 Task: Create a 'work order' object.
Action: Mouse moved to (676, 50)
Screenshot: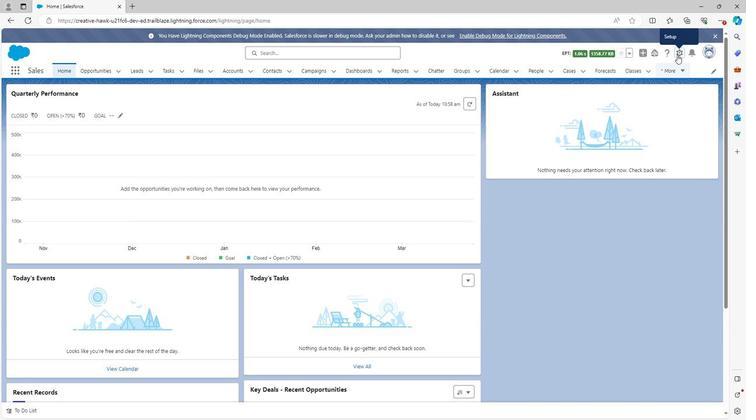 
Action: Mouse pressed left at (676, 50)
Screenshot: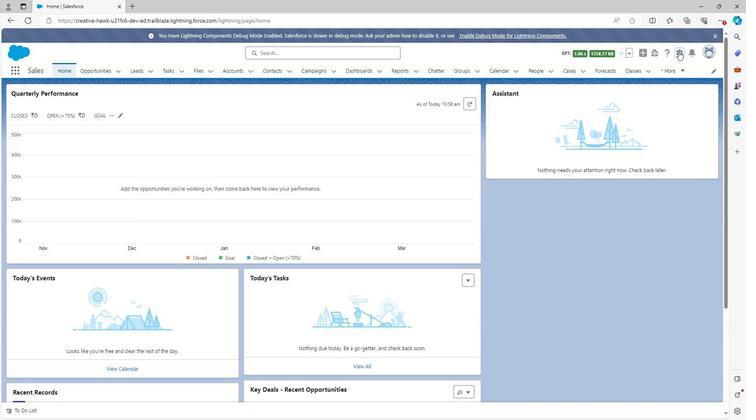 
Action: Mouse moved to (652, 69)
Screenshot: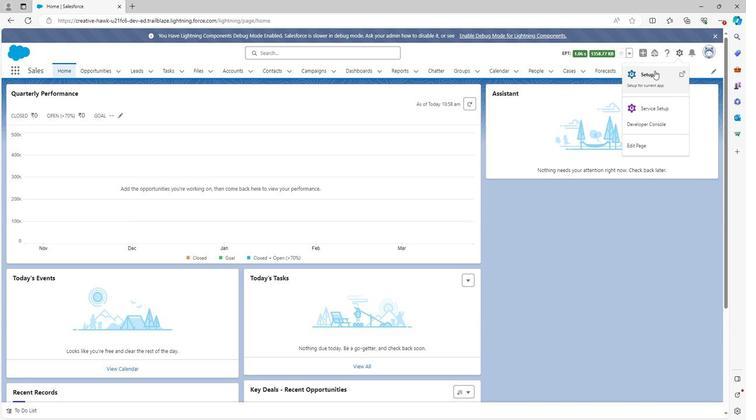 
Action: Mouse pressed left at (652, 69)
Screenshot: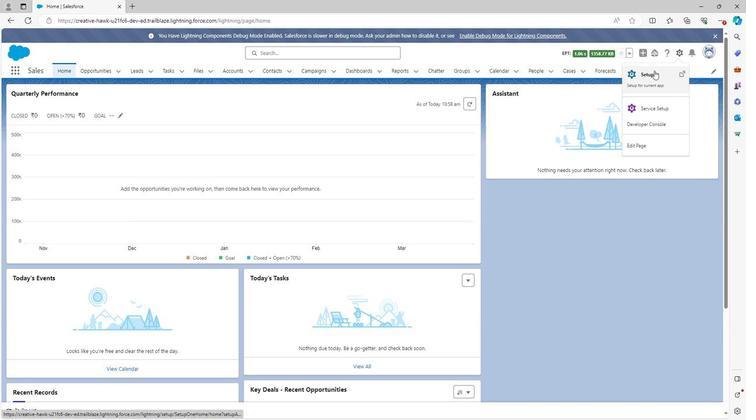 
Action: Mouse moved to (92, 67)
Screenshot: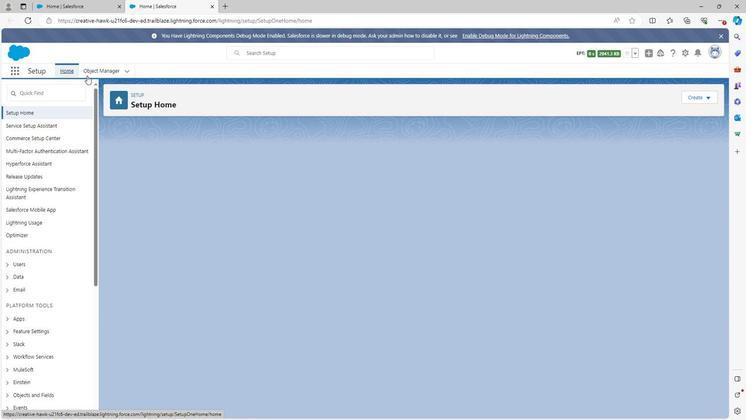 
Action: Mouse pressed left at (92, 67)
Screenshot: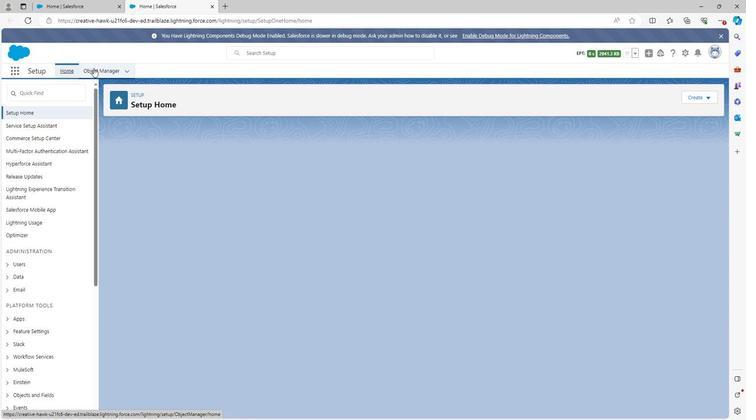 
Action: Mouse moved to (692, 95)
Screenshot: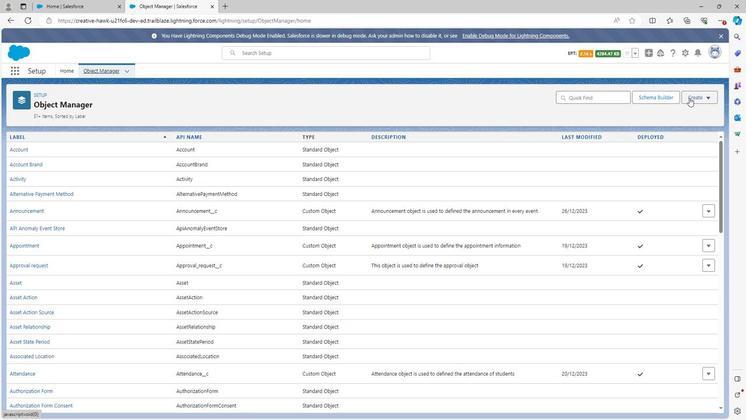 
Action: Mouse pressed left at (692, 95)
Screenshot: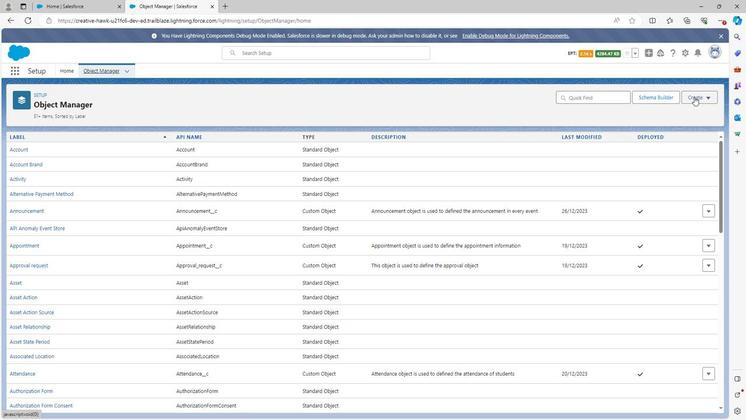 
Action: Mouse moved to (654, 119)
Screenshot: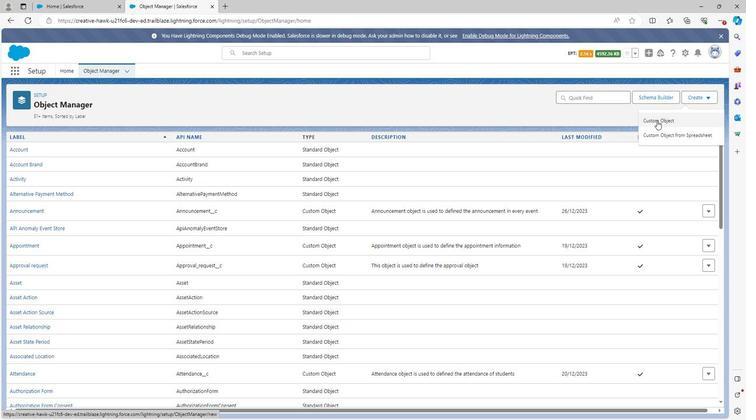 
Action: Mouse pressed left at (654, 119)
Screenshot: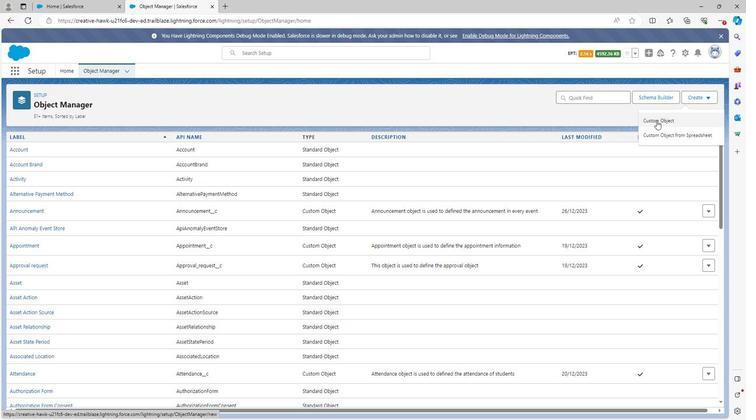 
Action: Mouse moved to (164, 199)
Screenshot: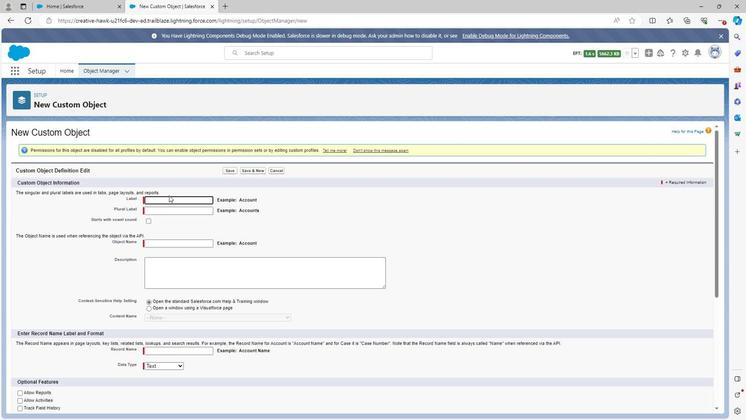 
Action: Mouse pressed left at (164, 199)
Screenshot: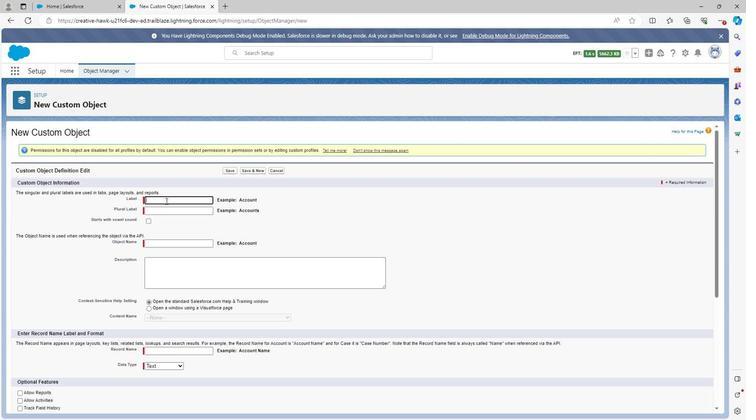 
Action: Key pressed <Key.shift>Work<Key.space>order
Screenshot: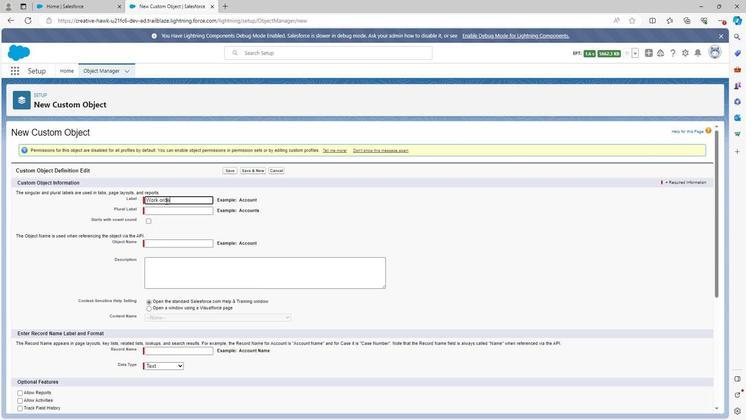 
Action: Mouse moved to (161, 229)
Screenshot: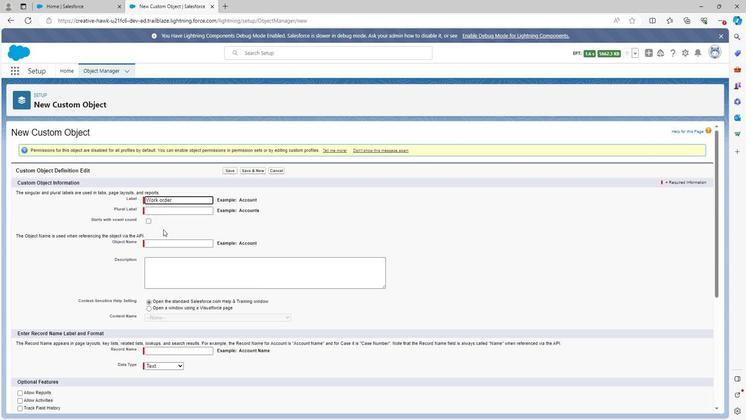 
Action: Mouse pressed left at (161, 229)
Screenshot: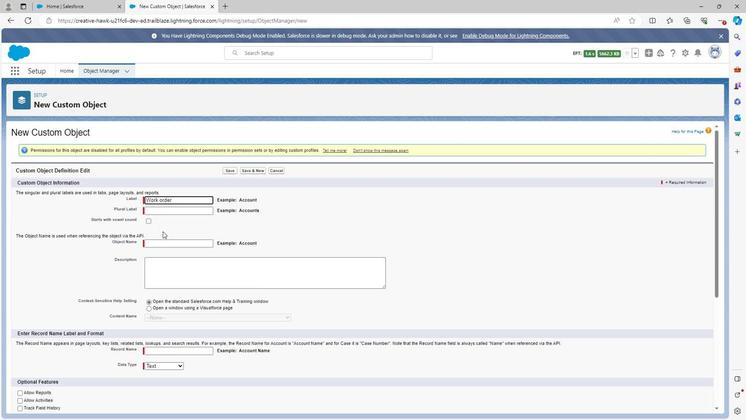 
Action: Mouse moved to (157, 210)
Screenshot: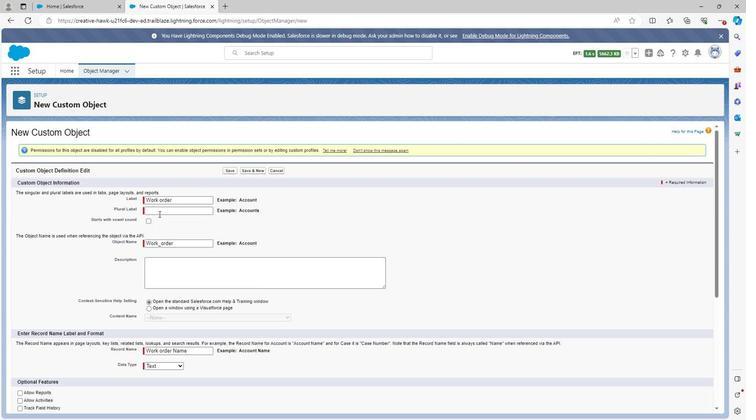 
Action: Mouse pressed left at (157, 210)
Screenshot: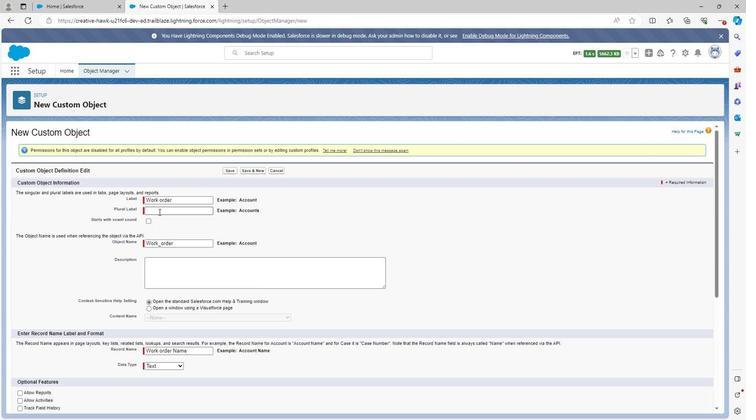 
Action: Key pressed <Key.shift>Work<Key.space>ordr<Key.backspace>ers
Screenshot: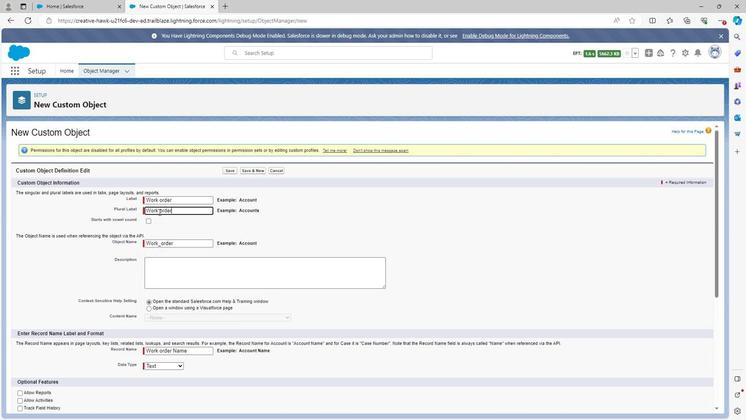 
Action: Mouse moved to (169, 259)
Screenshot: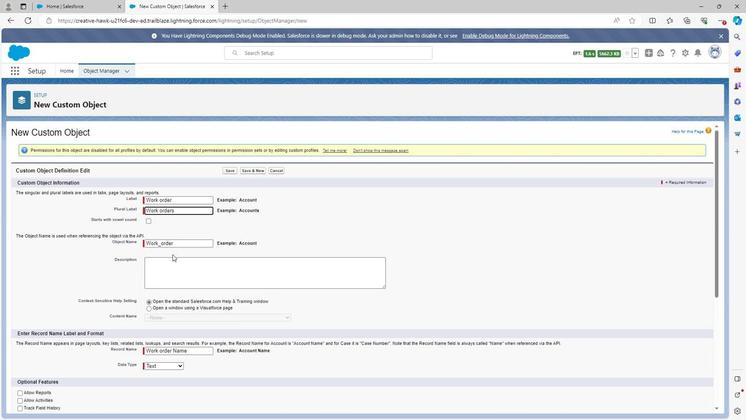 
Action: Mouse pressed left at (169, 259)
Screenshot: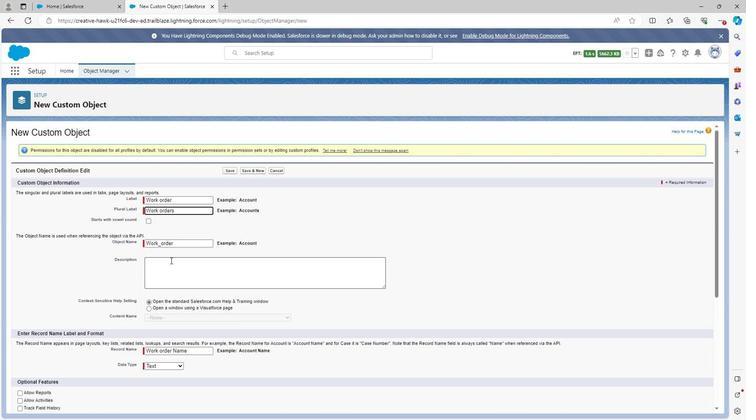 
Action: Key pressed <Key.shift>Work<Key.space>order<Key.space>object<Key.space>is<Key.space>used<Key.space>to<Key.space>defined<Key.space>the<Key.space>work<Key.space>orders<Key.space>in<Key.space>supply<Key.space>chain<Key.space>management
Screenshot: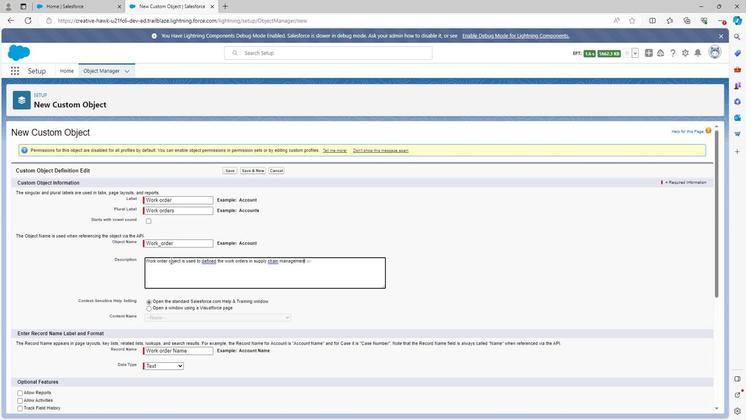 
Action: Mouse moved to (70, 313)
Screenshot: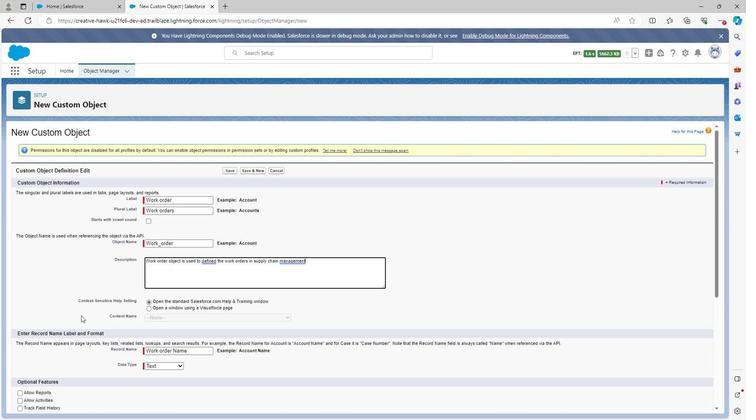 
Action: Mouse scrolled (70, 313) with delta (0, 0)
Screenshot: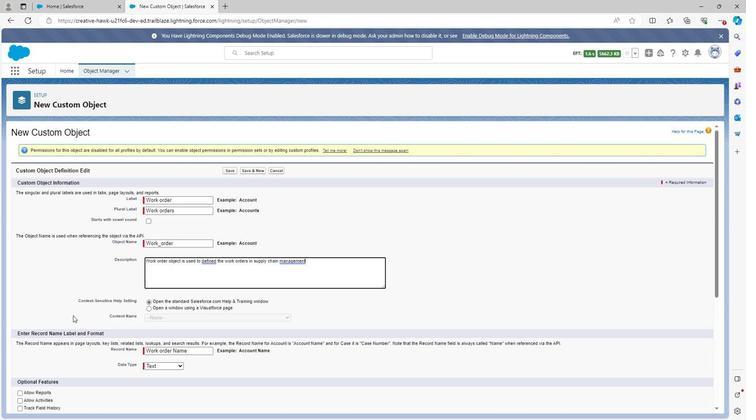 
Action: Mouse scrolled (70, 313) with delta (0, 0)
Screenshot: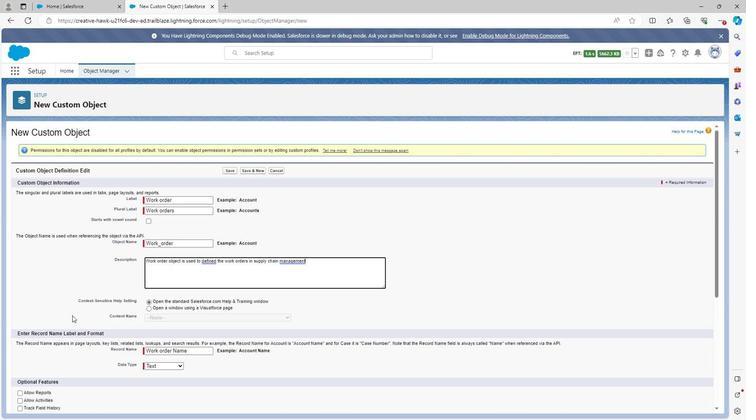 
Action: Mouse scrolled (70, 313) with delta (0, 0)
Screenshot: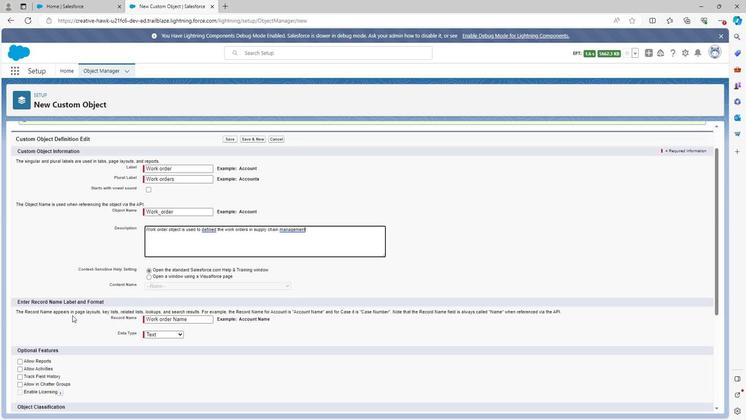 
Action: Mouse scrolled (70, 313) with delta (0, 0)
Screenshot: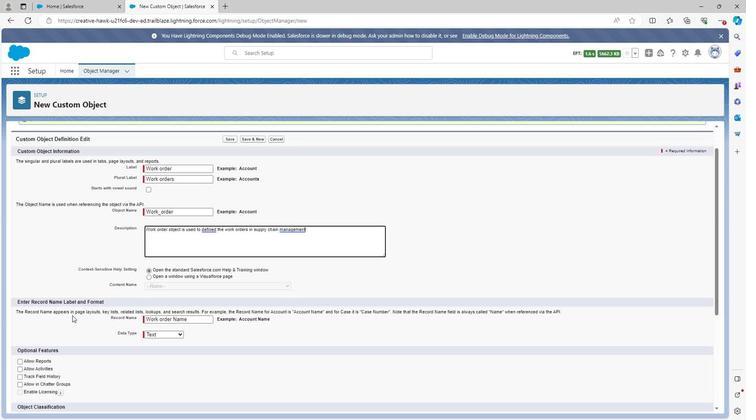 
Action: Mouse moved to (18, 216)
Screenshot: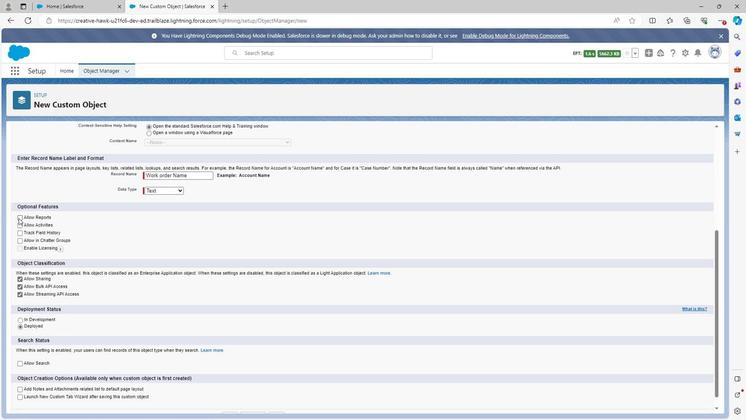 
Action: Mouse pressed left at (18, 216)
Screenshot: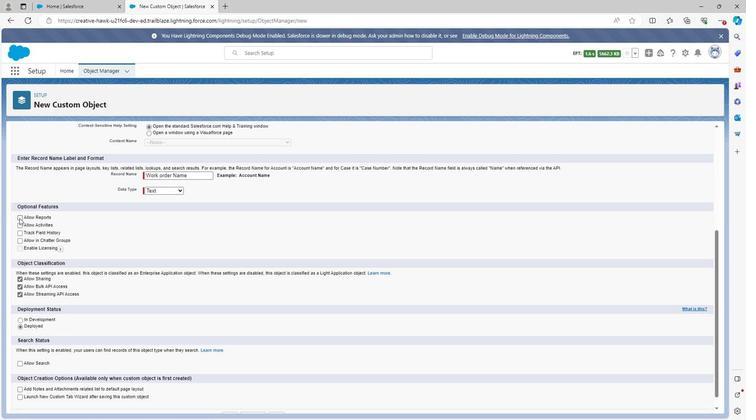 
Action: Mouse moved to (19, 224)
Screenshot: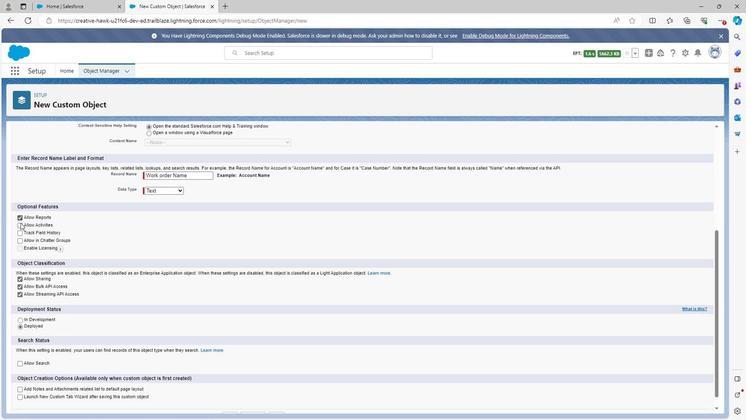 
Action: Mouse pressed left at (19, 224)
Screenshot: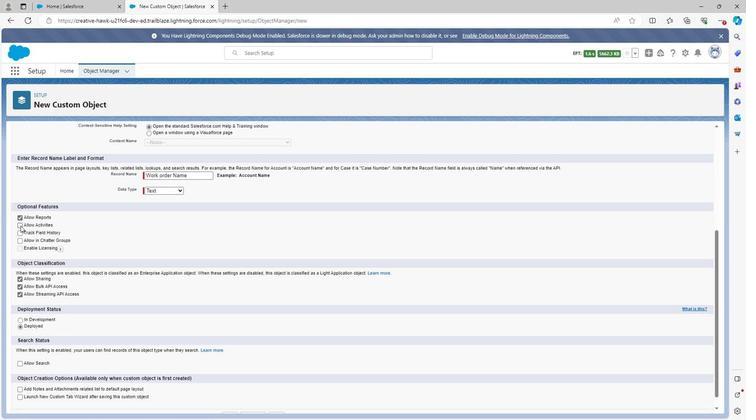 
Action: Mouse moved to (19, 233)
Screenshot: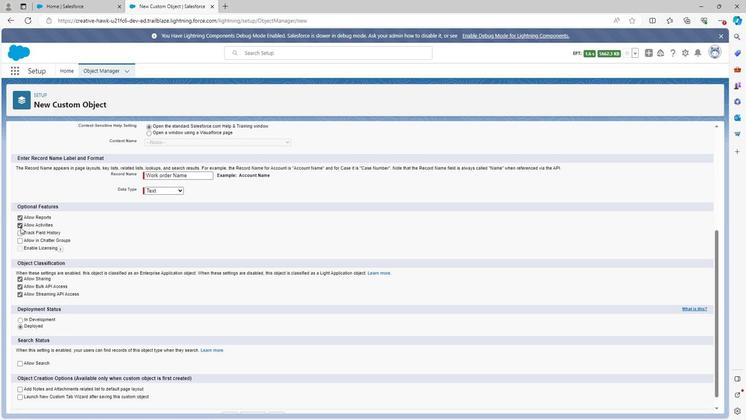 
Action: Mouse pressed left at (19, 233)
Screenshot: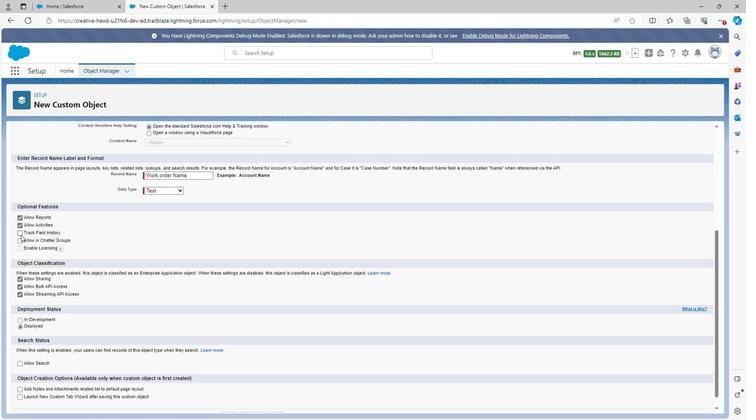 
Action: Mouse moved to (19, 238)
Screenshot: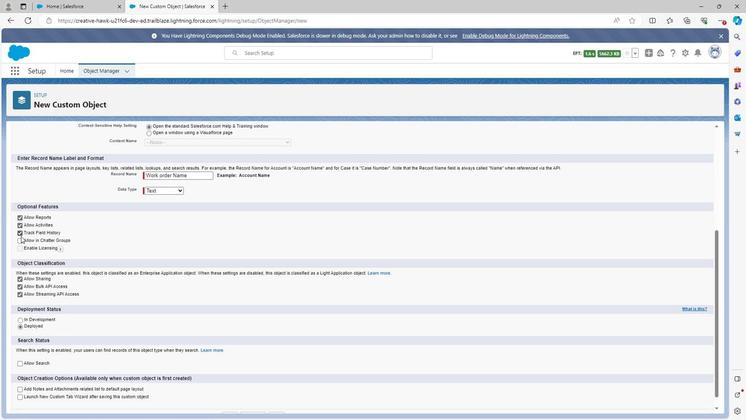 
Action: Mouse pressed left at (19, 238)
Screenshot: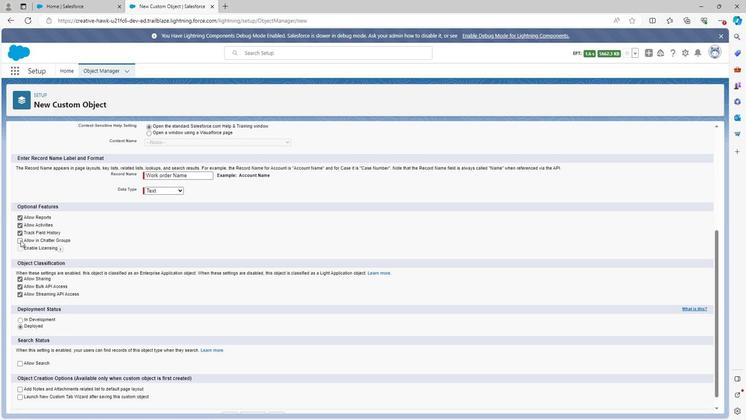 
Action: Mouse moved to (17, 361)
Screenshot: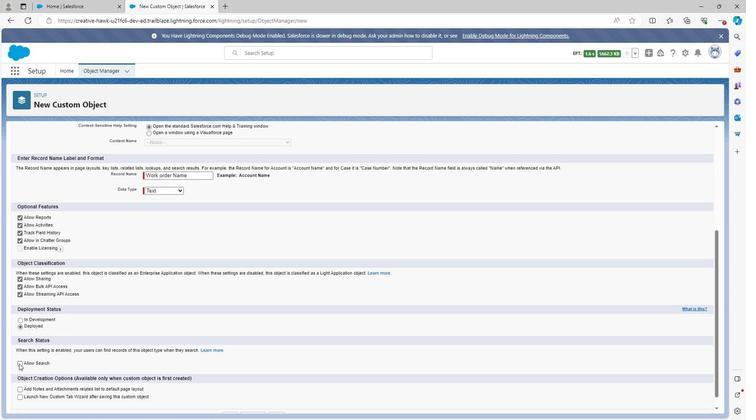 
Action: Mouse pressed left at (17, 361)
Screenshot: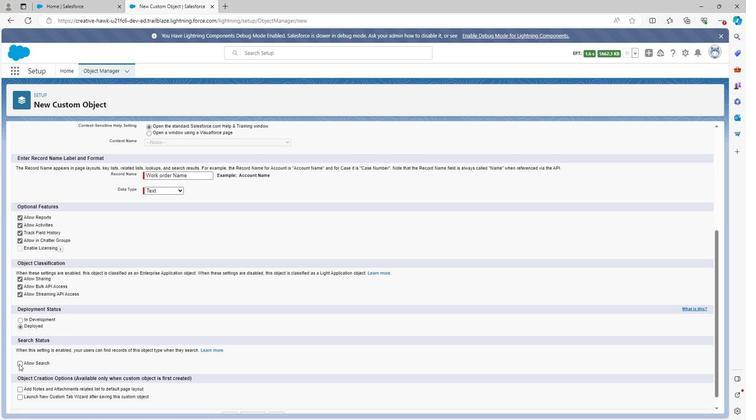
Action: Mouse moved to (346, 359)
Screenshot: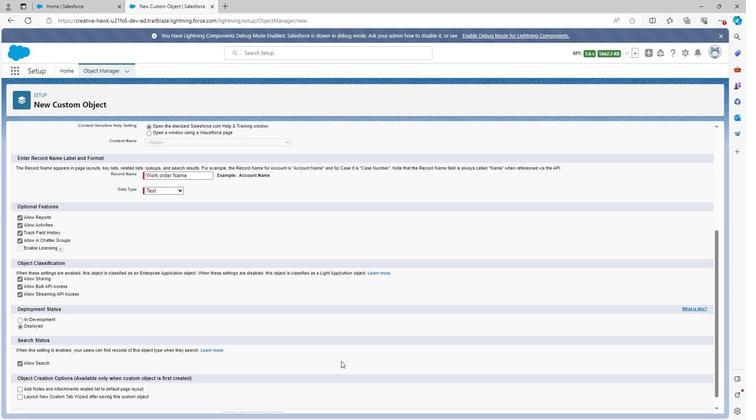 
Action: Mouse scrolled (346, 358) with delta (0, 0)
Screenshot: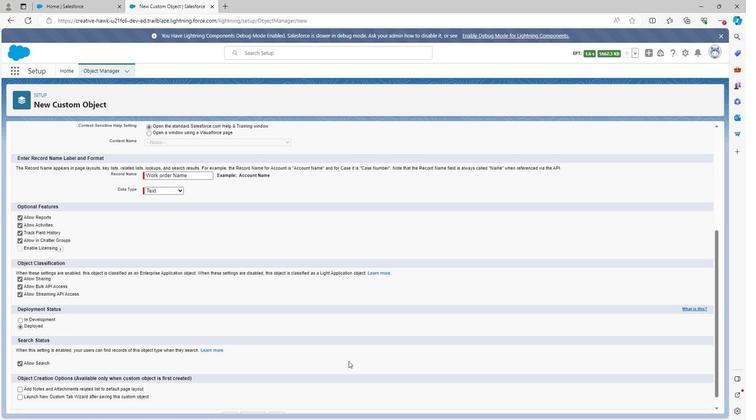 
Action: Mouse moved to (347, 359)
Screenshot: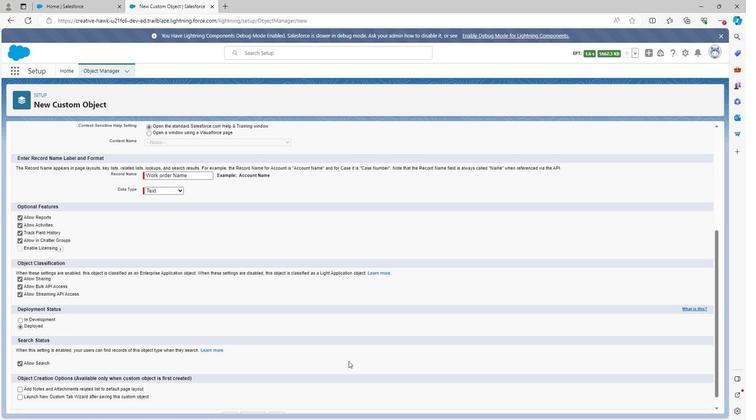 
Action: Mouse scrolled (347, 358) with delta (0, 0)
Screenshot: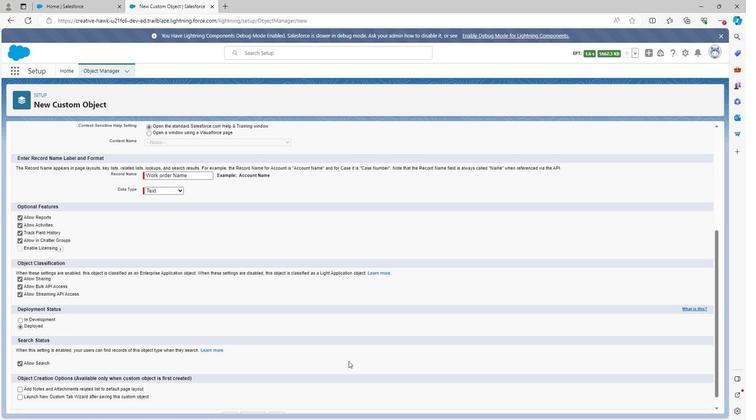 
Action: Mouse scrolled (347, 358) with delta (0, 0)
Screenshot: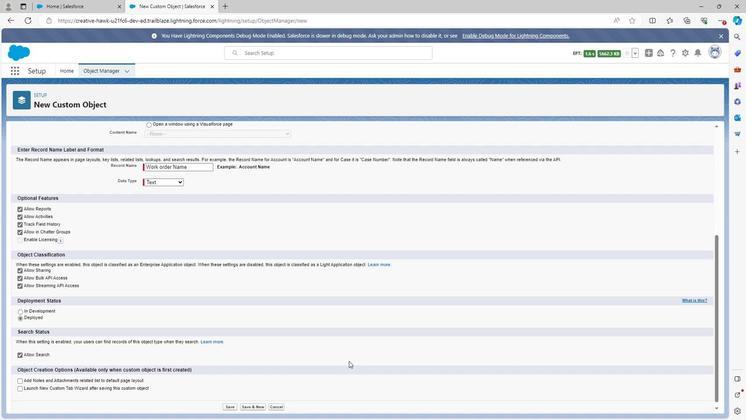 
Action: Mouse scrolled (347, 358) with delta (0, 0)
Screenshot: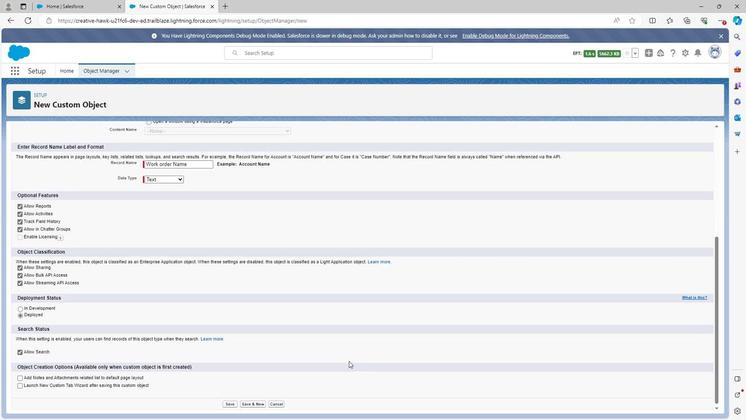 
Action: Mouse scrolled (347, 358) with delta (0, 0)
Screenshot: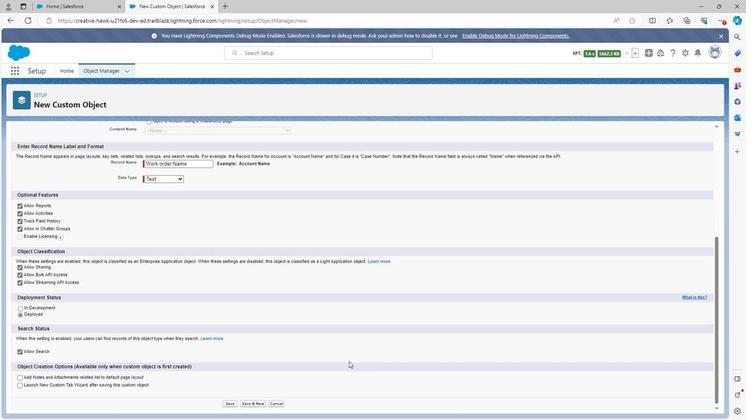 
Action: Mouse moved to (232, 400)
Screenshot: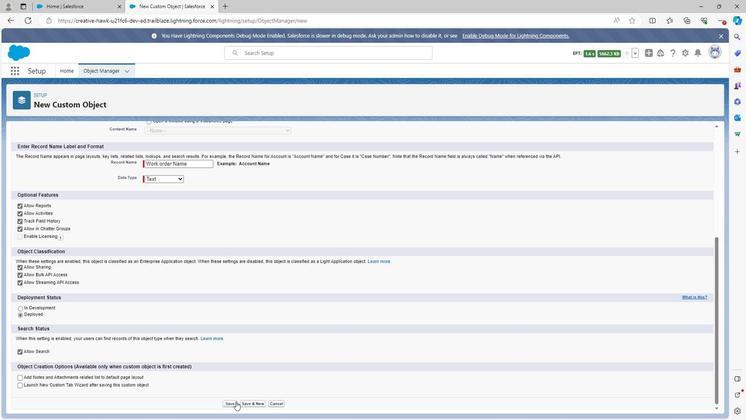 
Action: Mouse pressed left at (232, 400)
Screenshot: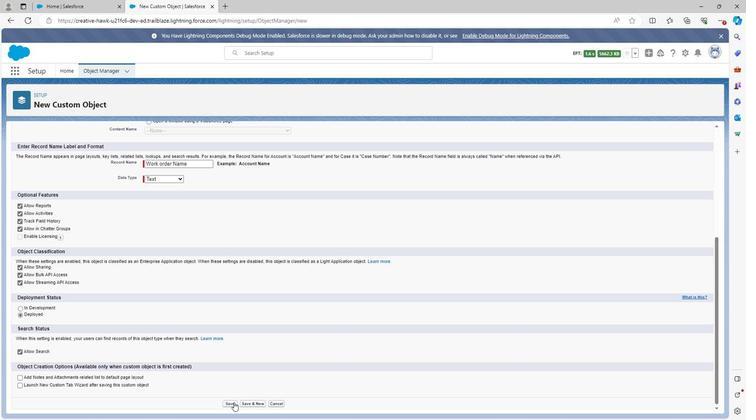 
Action: Mouse moved to (88, 68)
Screenshot: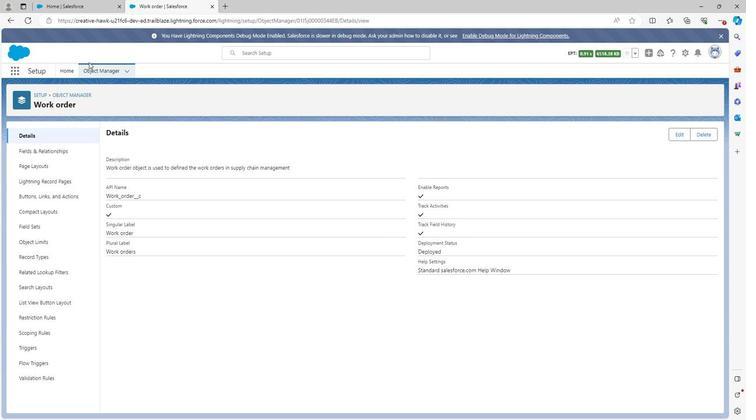 
Action: Mouse pressed left at (88, 68)
Screenshot: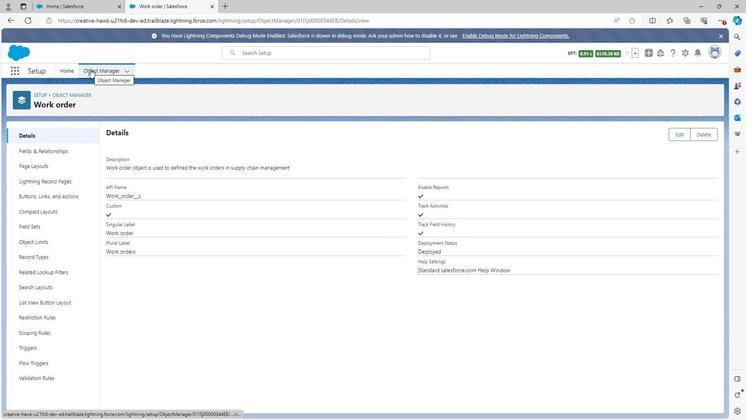 
Action: Mouse moved to (689, 96)
Screenshot: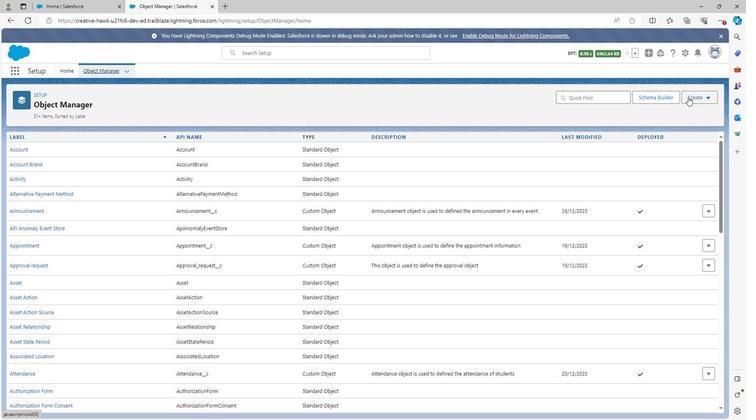 
Action: Mouse pressed left at (689, 96)
Screenshot: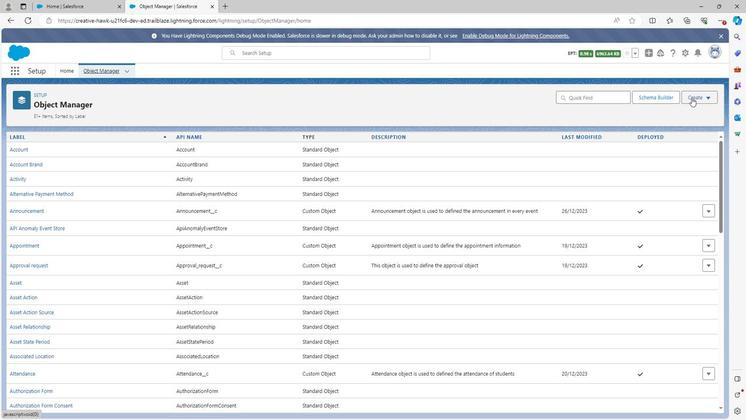 
Action: Mouse moved to (661, 121)
Screenshot: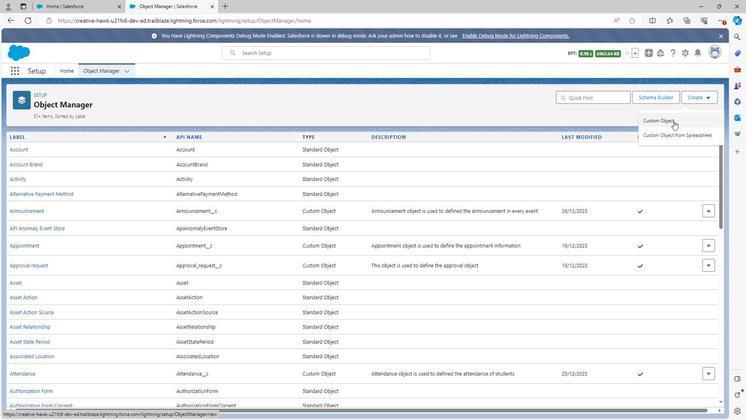 
Action: Mouse pressed left at (661, 121)
Screenshot: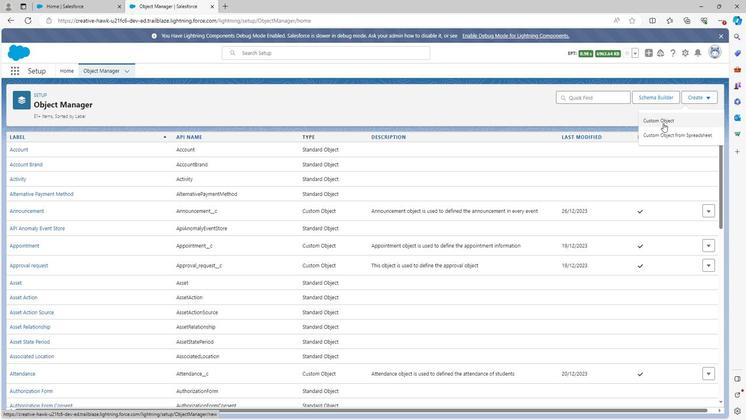 
Action: Mouse moved to (150, 196)
Screenshot: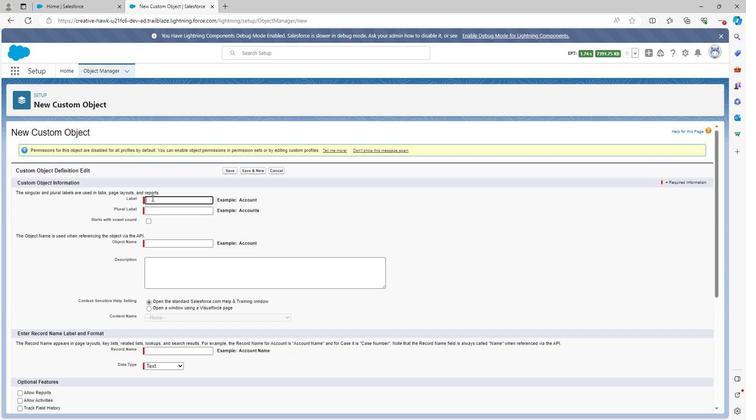 
Action: Mouse pressed left at (150, 196)
Screenshot: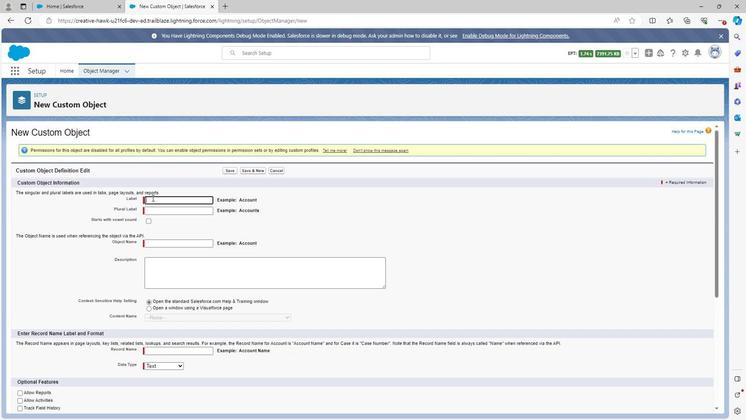 
Action: Key pressed <Key.shift><Key.shift><Key.shift><Key.shift><Key.shift><Key.shift><Key.shift><Key.shift><Key.shift><Key.shift><Key.shift><Key.shift><Key.shift><Key.shift><Key.shift><Key.shift><Key.shift><Key.shift><Key.shift><Key.shift><Key.shift><Key.shift><Key.shift><Key.shift><Key.shift><Key.shift><Key.shift><Key.shift><Key.shift><Key.shift><Key.shift><Key.shift><Key.shift><Key.shift><Key.shift><Key.shift><Key.shift><Key.shift><Key.shift><Key.shift><Key.shift><Key.shift><Key.shift><Key.shift><Key.shift><Key.shift><Key.shift><Key.shift><Key.shift><Key.shift><Key.shift><Key.shift><Key.shift><Key.shift><Key.shift><Key.shift><Key.shift><Key.shift><Key.shift><Key.shift><Key.shift><Key.shift><Key.shift><Key.shift><Key.shift><Key.shift><Key.shift><Key.shift><Key.shift><Key.shift><Key.shift><Key.shift><Key.shift><Key.shift><Key.shift><Key.shift><Key.shift><Key.shift><Key.shift><Key.shift><Key.shift><Key.shift><Key.shift><Key.shift><Key.shift><Key.shift><Key.shift><Key.shift><Key.shift><Key.shift><Key.shift><Key.shift><Key.shift><Key.shift><Key.shift><Key.shift><Key.shift><Key.shift>
Screenshot: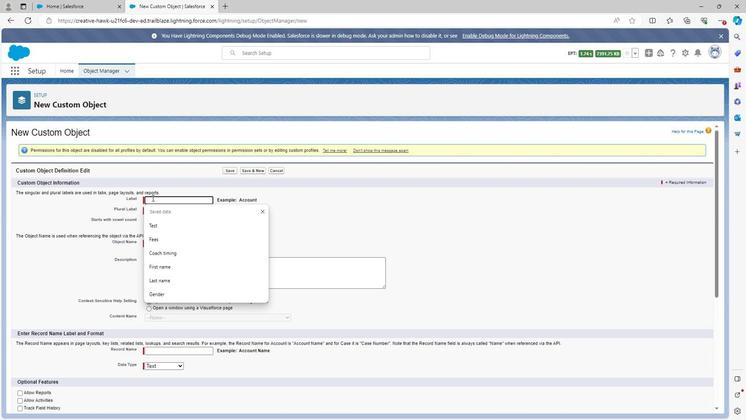 
Action: Mouse moved to (98, 70)
Screenshot: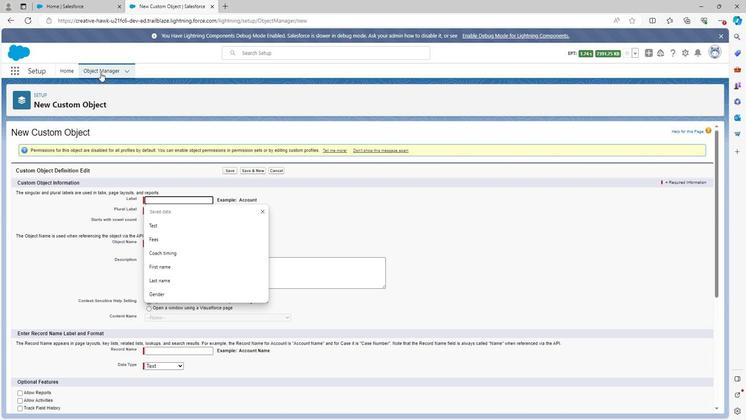 
Action: Mouse pressed left at (98, 70)
Screenshot: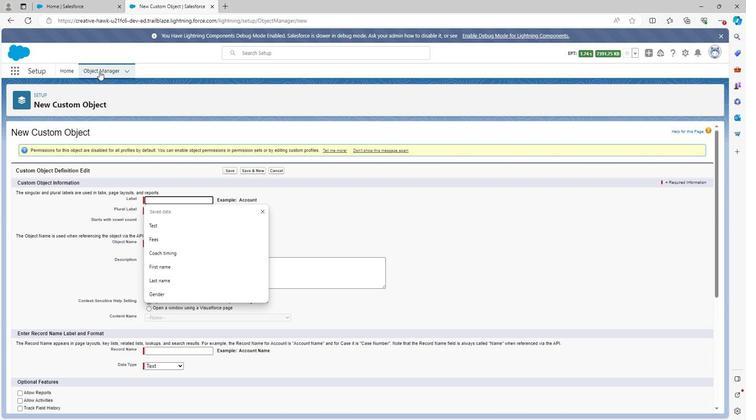 
Action: Mouse moved to (36, 280)
Screenshot: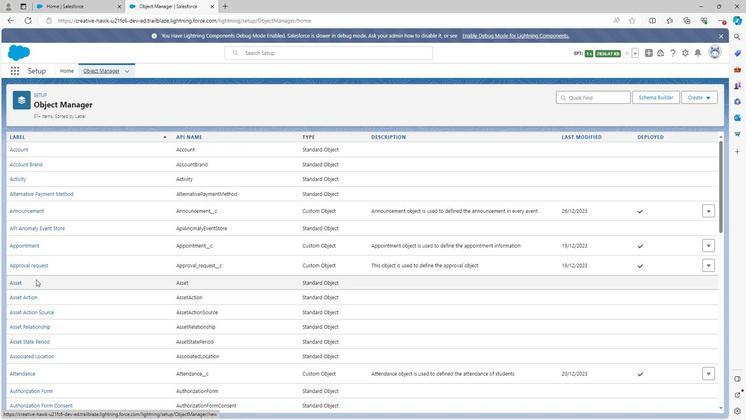 
Action: Mouse scrolled (36, 280) with delta (0, 0)
Screenshot: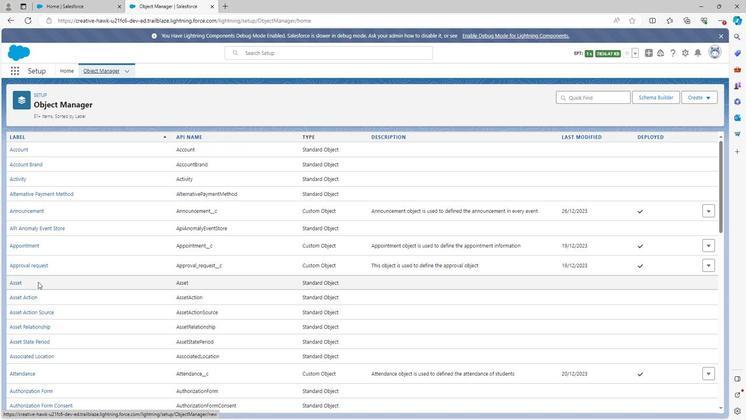 
Action: Mouse scrolled (36, 280) with delta (0, 0)
Screenshot: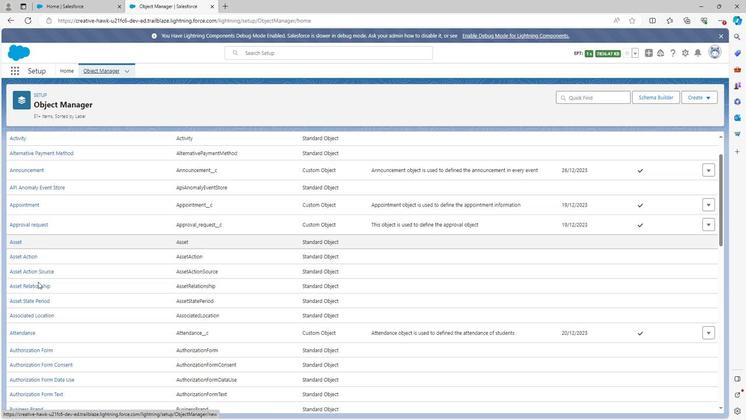 
Action: Mouse scrolled (36, 280) with delta (0, 0)
Screenshot: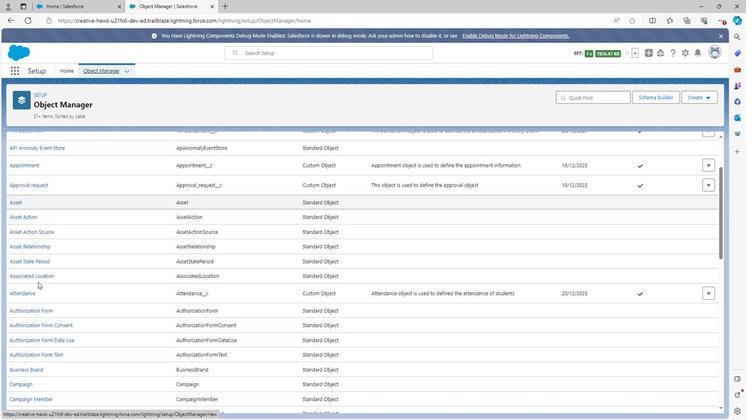 
Action: Mouse scrolled (36, 280) with delta (0, 0)
Screenshot: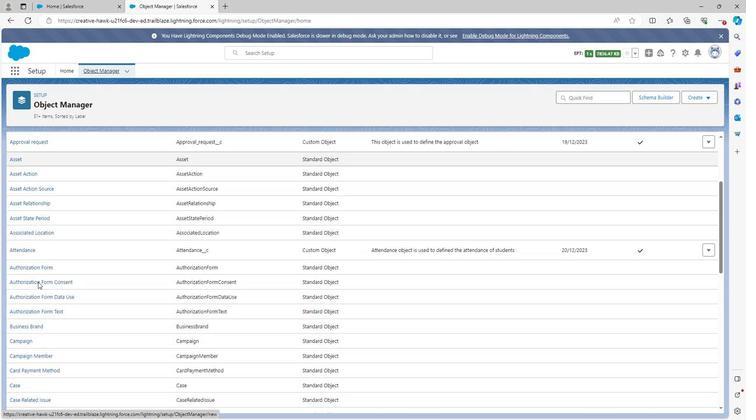 
Action: Mouse scrolled (36, 280) with delta (0, 0)
Screenshot: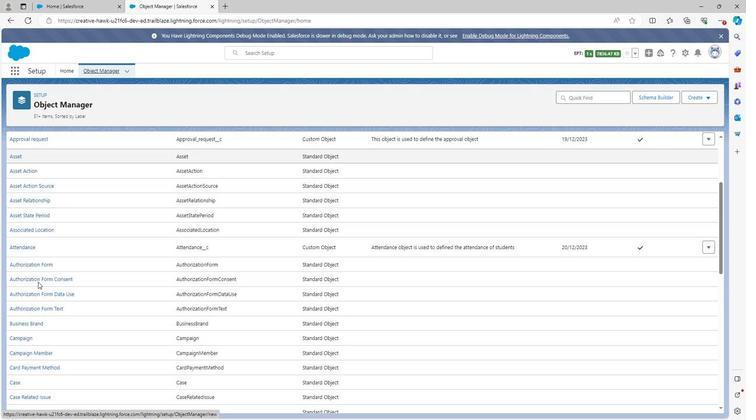 
Action: Mouse scrolled (36, 280) with delta (0, 0)
Screenshot: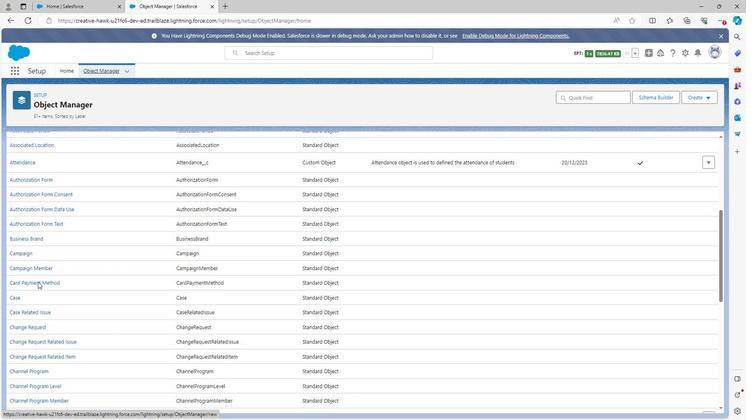 
Action: Mouse scrolled (36, 280) with delta (0, 0)
Screenshot: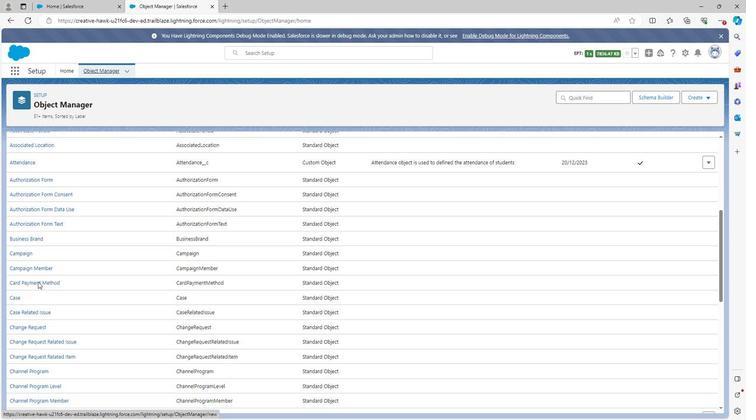 
Action: Mouse scrolled (36, 280) with delta (0, 0)
Screenshot: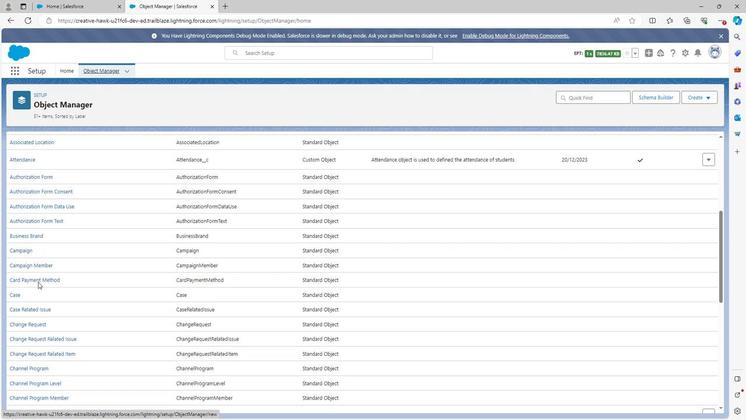 
Action: Mouse scrolled (36, 280) with delta (0, 0)
Screenshot: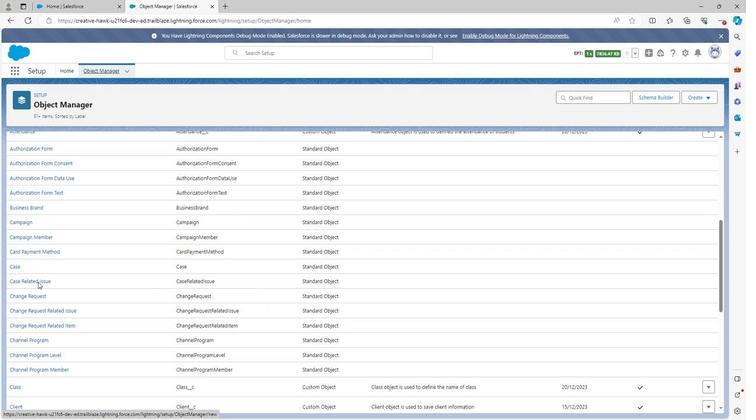 
Action: Mouse scrolled (36, 280) with delta (0, 0)
Screenshot: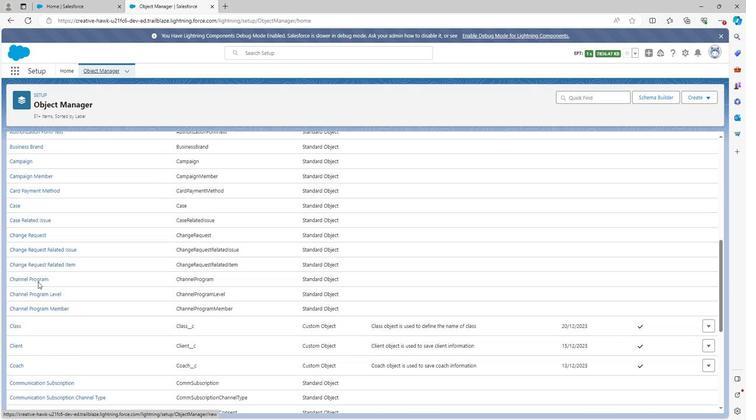 
Action: Mouse scrolled (36, 280) with delta (0, 0)
Screenshot: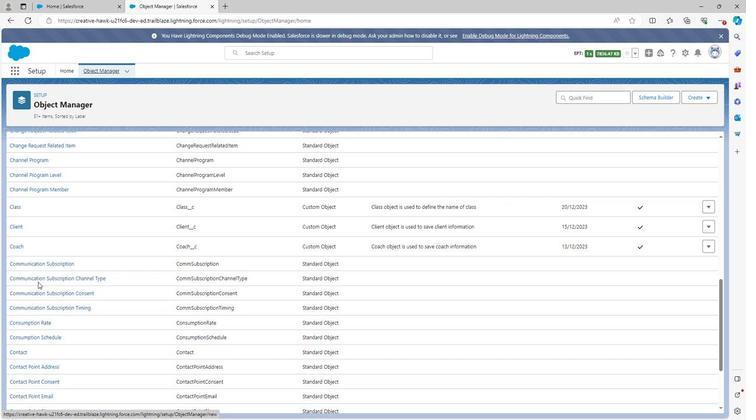 
Action: Mouse scrolled (36, 280) with delta (0, 0)
Screenshot: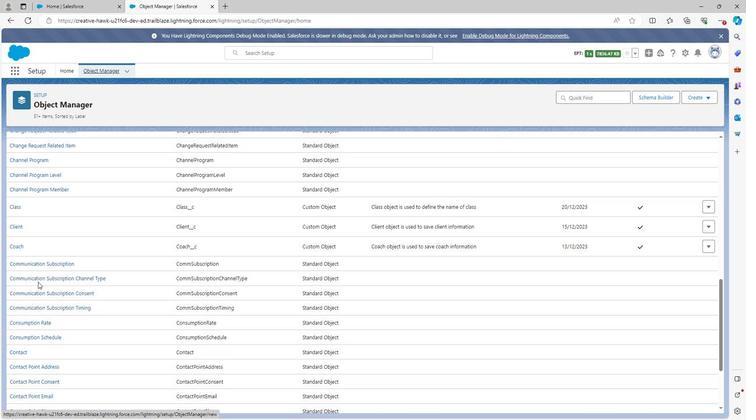 
Action: Mouse scrolled (36, 280) with delta (0, 0)
Screenshot: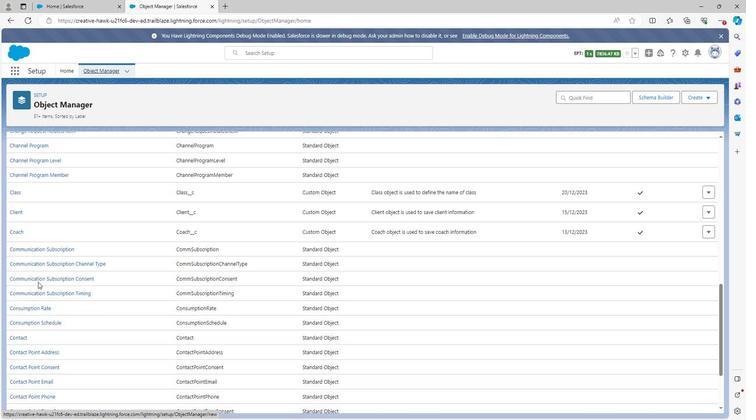 
Action: Mouse scrolled (36, 280) with delta (0, 0)
Screenshot: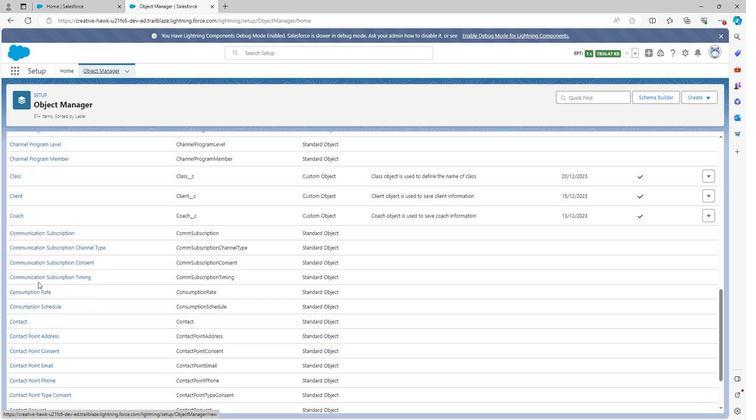
Action: Mouse scrolled (36, 280) with delta (0, 0)
Screenshot: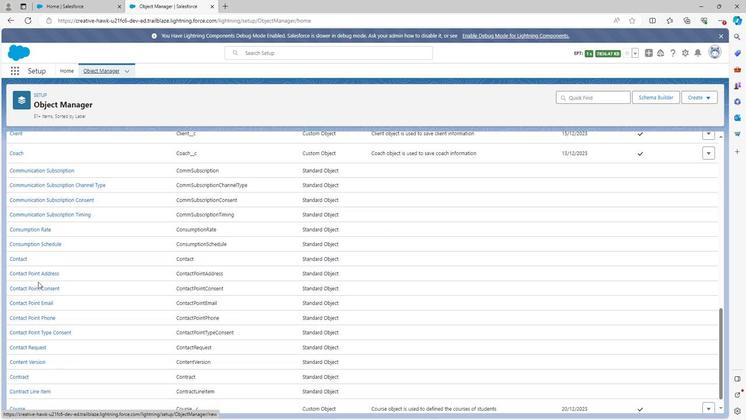 
Action: Mouse scrolled (36, 280) with delta (0, 0)
Screenshot: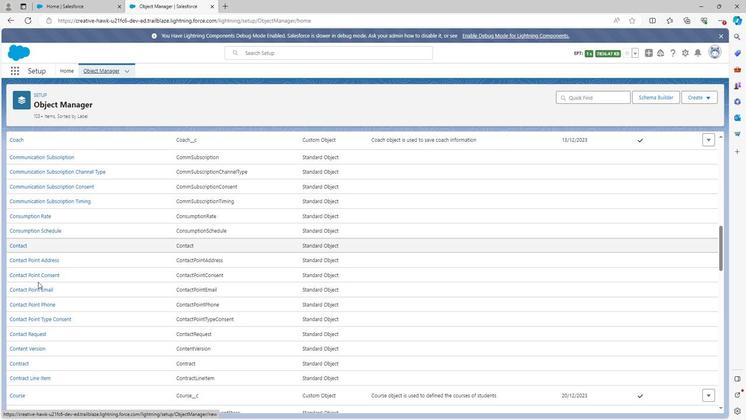 
Action: Mouse scrolled (36, 280) with delta (0, 0)
Screenshot: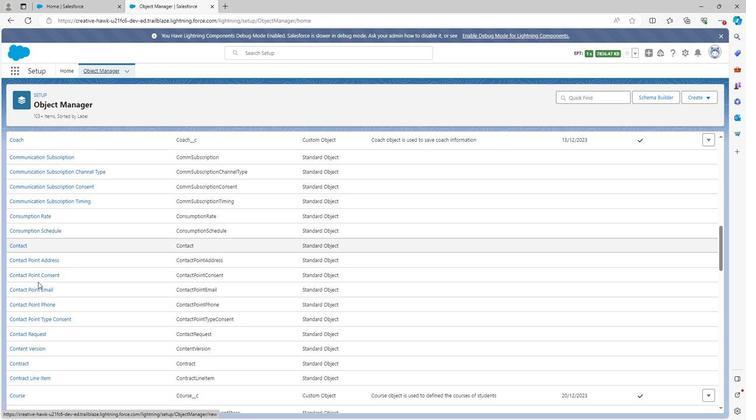 
Action: Mouse scrolled (36, 280) with delta (0, 0)
Screenshot: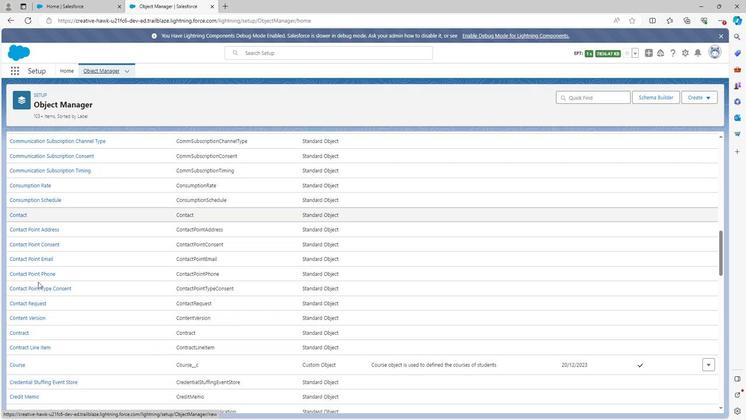 
Action: Mouse scrolled (36, 280) with delta (0, 0)
Screenshot: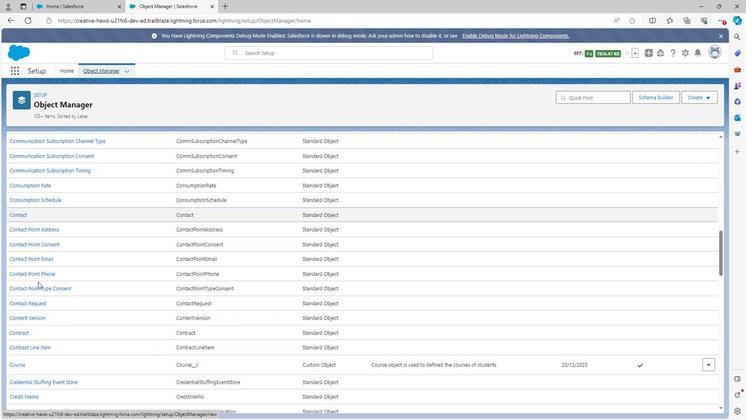 
Action: Mouse scrolled (36, 280) with delta (0, 0)
Screenshot: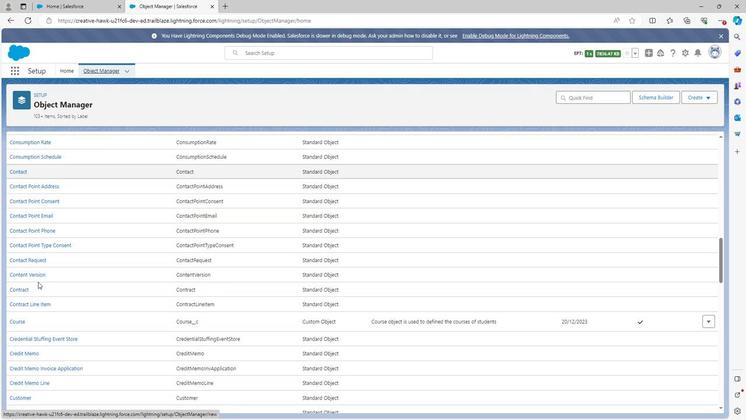
Action: Mouse scrolled (36, 280) with delta (0, 0)
Screenshot: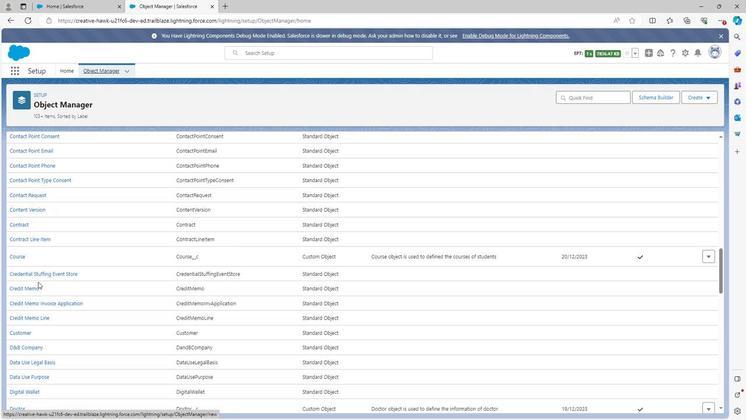 
Action: Mouse scrolled (36, 280) with delta (0, 0)
Screenshot: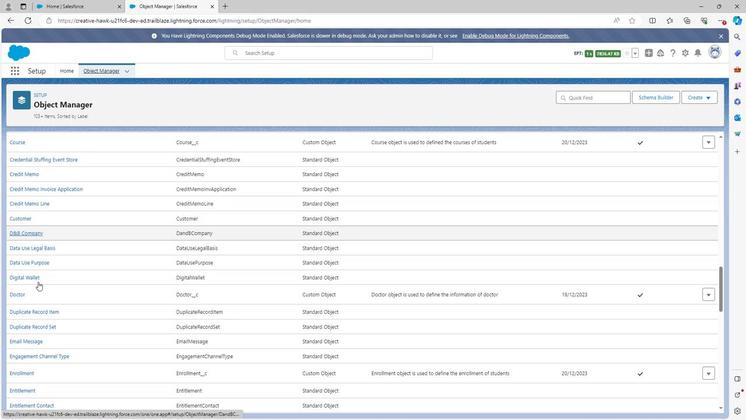 
Action: Mouse scrolled (36, 280) with delta (0, 0)
Screenshot: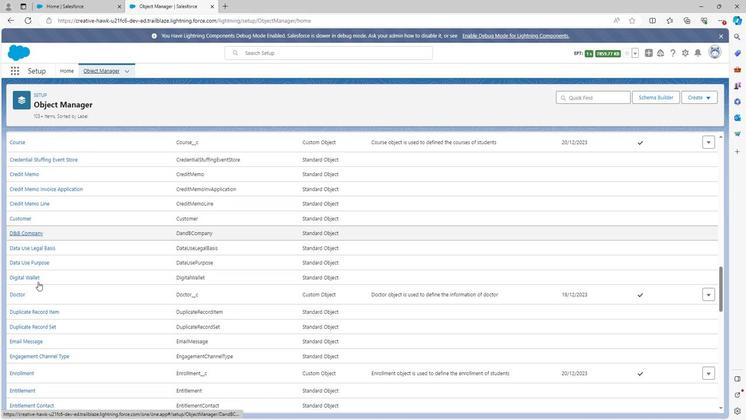
Action: Mouse scrolled (36, 280) with delta (0, 0)
Screenshot: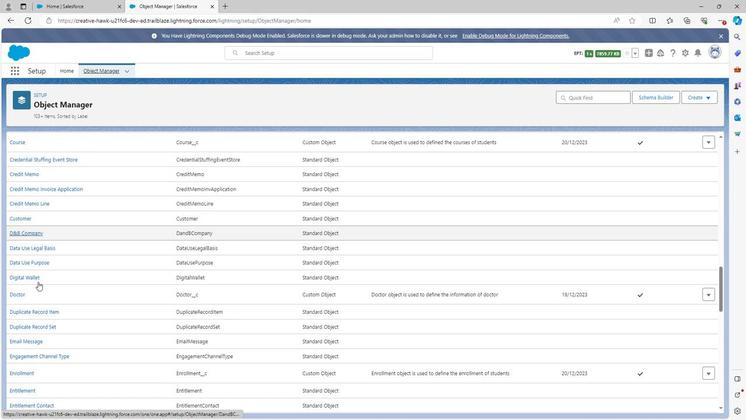 
Action: Mouse scrolled (36, 280) with delta (0, 0)
Screenshot: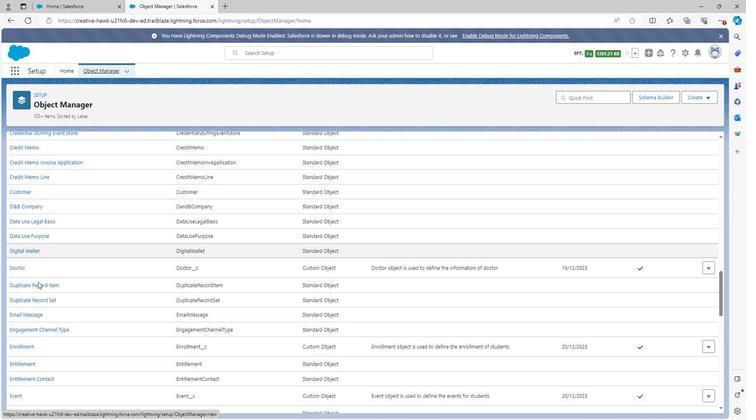 
Action: Mouse scrolled (36, 280) with delta (0, 0)
Screenshot: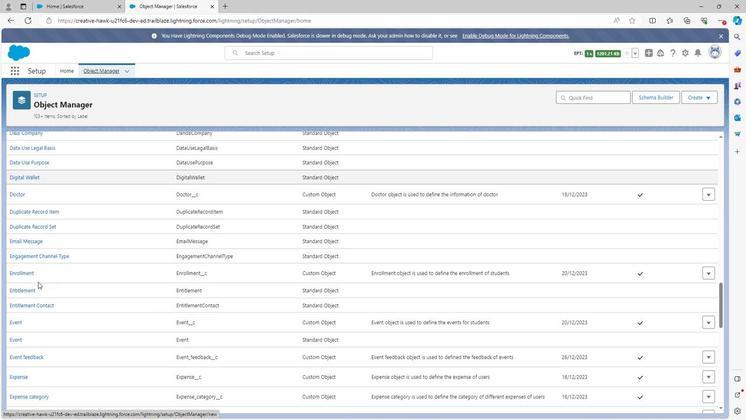 
Action: Mouse scrolled (36, 280) with delta (0, 0)
Screenshot: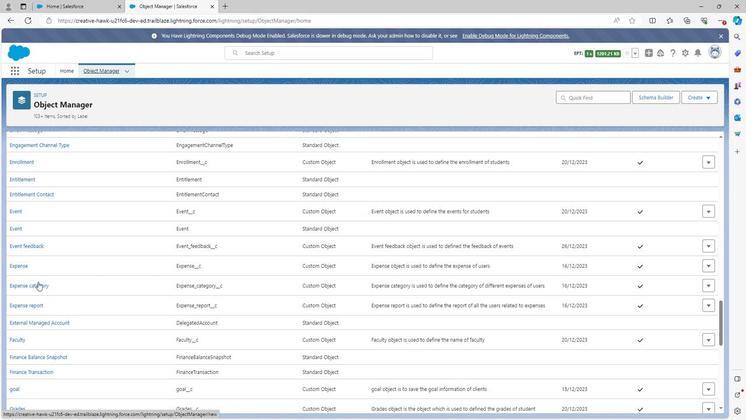 
Action: Mouse scrolled (36, 280) with delta (0, 0)
Screenshot: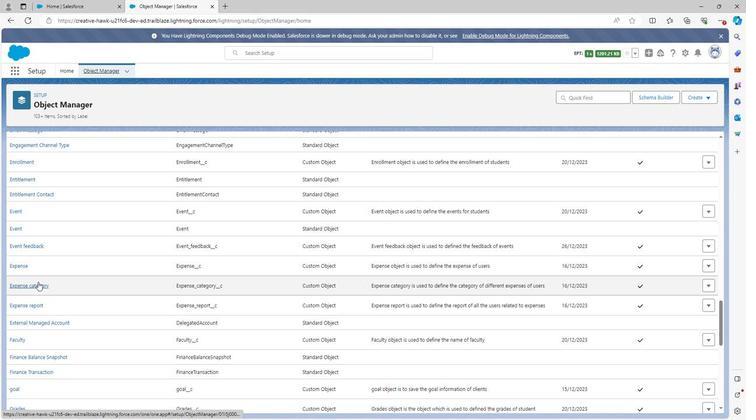 
Action: Mouse scrolled (36, 280) with delta (0, 0)
Screenshot: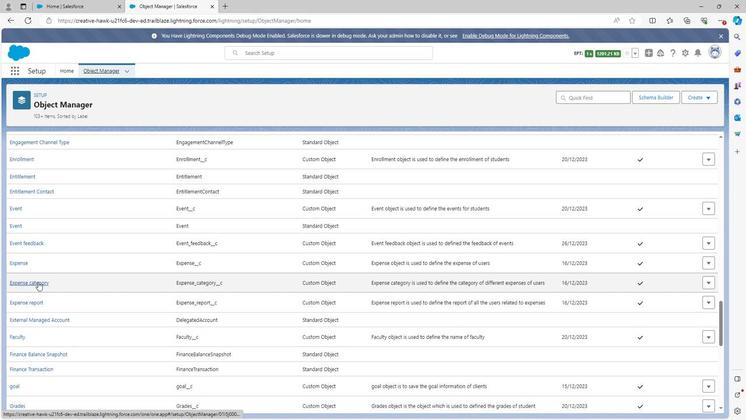 
Action: Mouse scrolled (36, 280) with delta (0, 0)
Screenshot: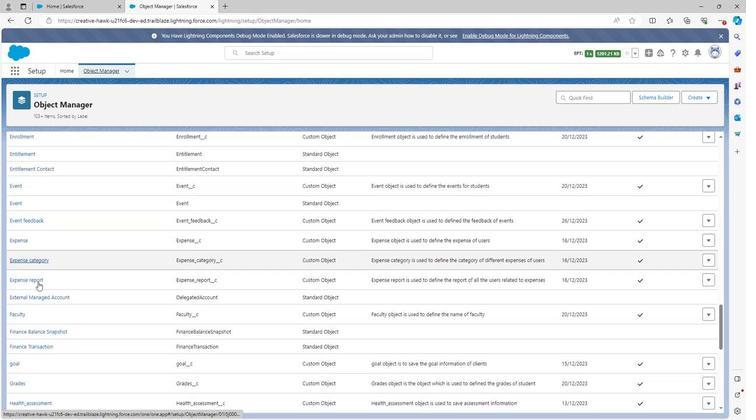 
Action: Mouse scrolled (36, 280) with delta (0, 0)
Screenshot: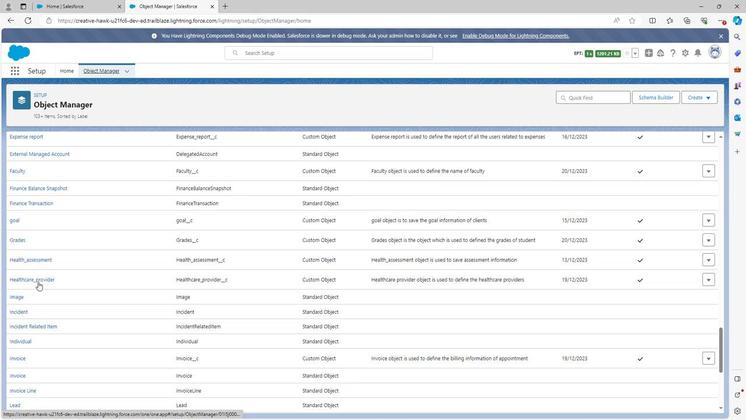 
Action: Mouse scrolled (36, 280) with delta (0, 0)
Screenshot: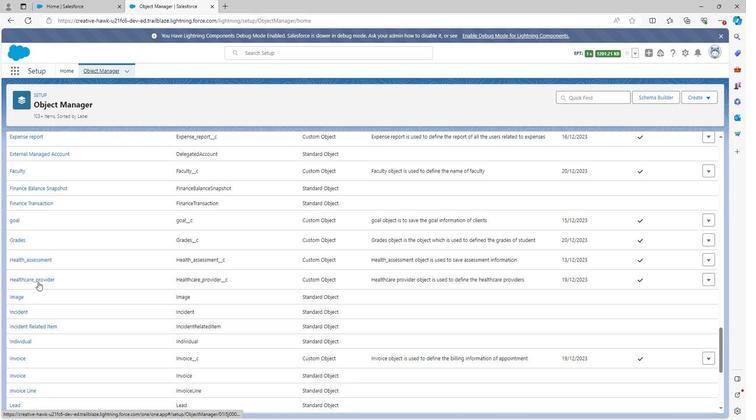 
Action: Mouse scrolled (36, 280) with delta (0, 0)
Screenshot: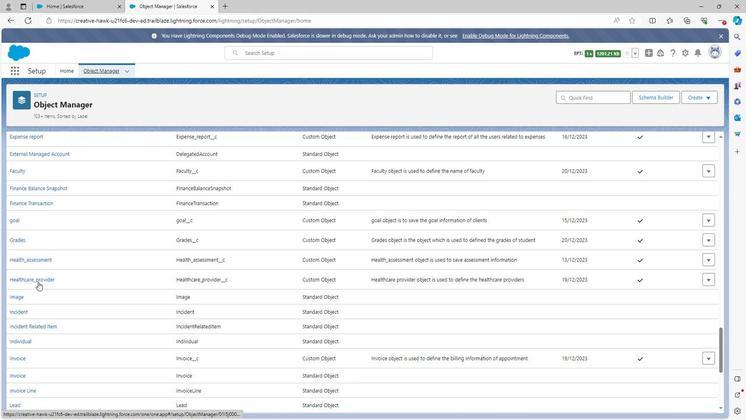 
Action: Mouse scrolled (36, 280) with delta (0, 0)
Screenshot: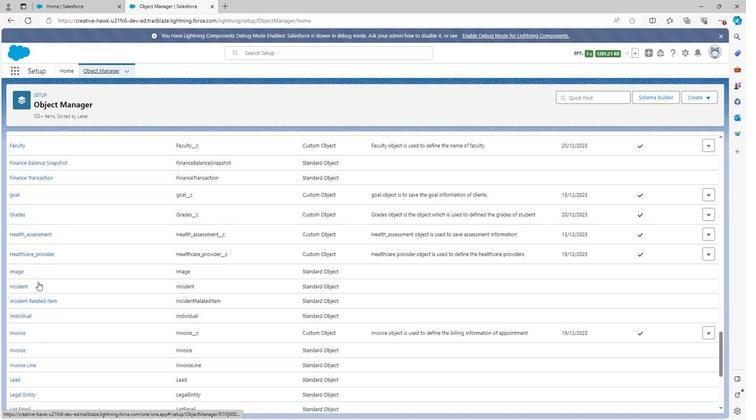
Action: Mouse scrolled (36, 280) with delta (0, 0)
Screenshot: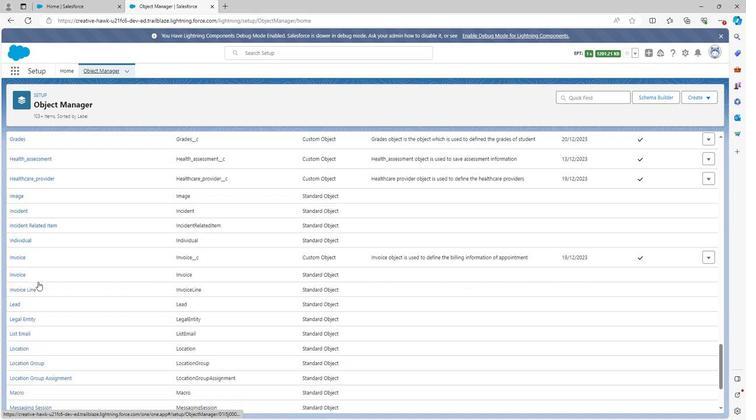 
Action: Mouse scrolled (36, 280) with delta (0, 0)
Screenshot: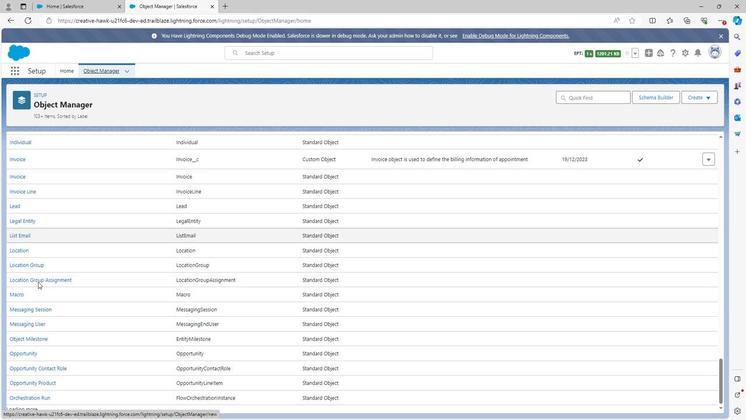 
Action: Mouse scrolled (36, 280) with delta (0, 0)
Screenshot: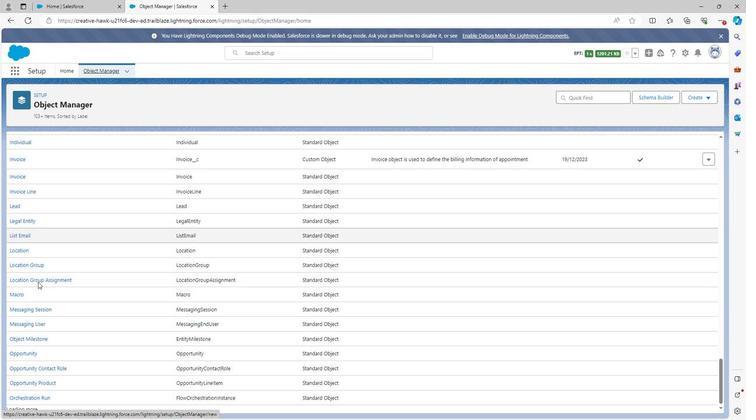 
Action: Mouse scrolled (36, 280) with delta (0, 0)
Screenshot: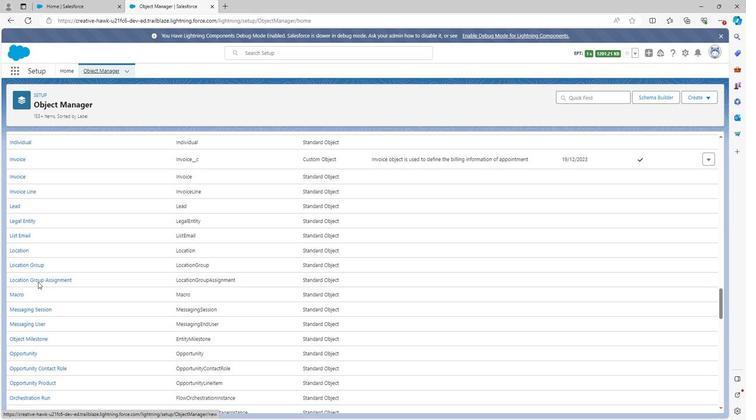 
Action: Mouse scrolled (36, 280) with delta (0, 0)
Screenshot: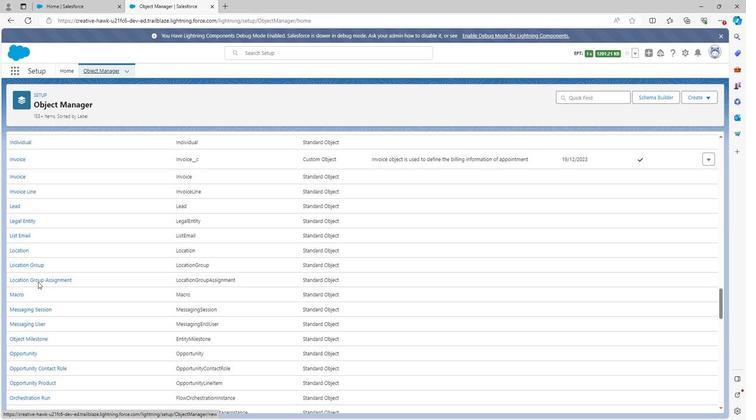 
Action: Mouse scrolled (36, 280) with delta (0, 0)
Screenshot: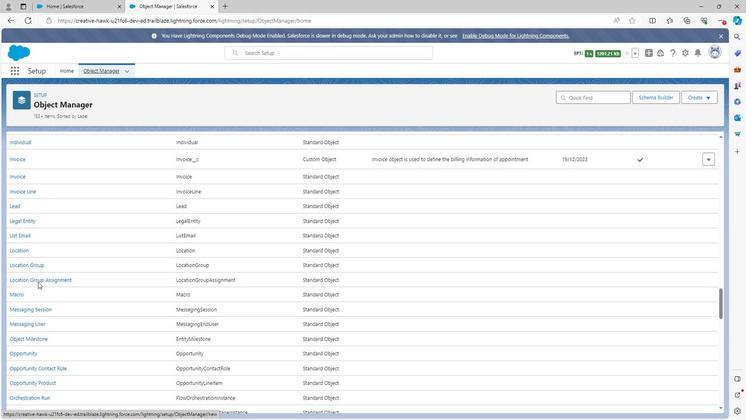 
Action: Mouse scrolled (36, 280) with delta (0, 0)
Screenshot: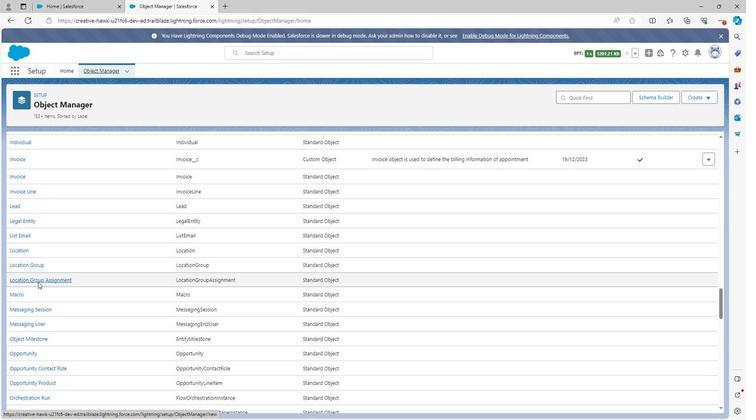 
Action: Mouse scrolled (36, 280) with delta (0, 0)
Screenshot: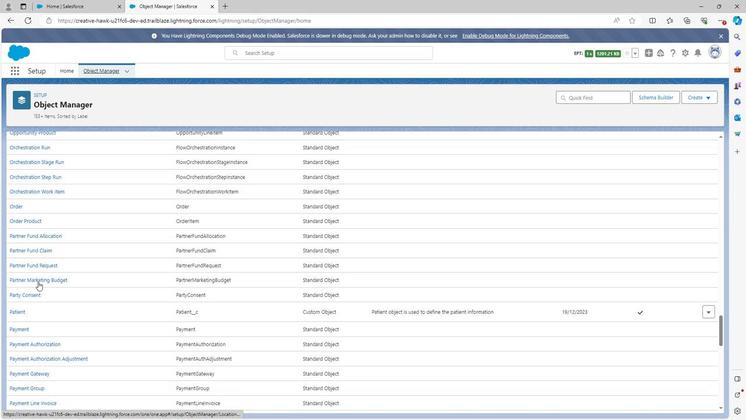 
Action: Mouse scrolled (36, 280) with delta (0, 0)
Screenshot: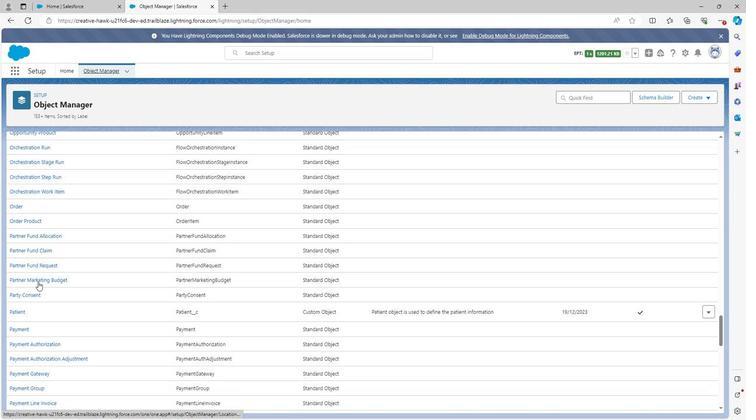 
Action: Mouse scrolled (36, 280) with delta (0, 0)
Screenshot: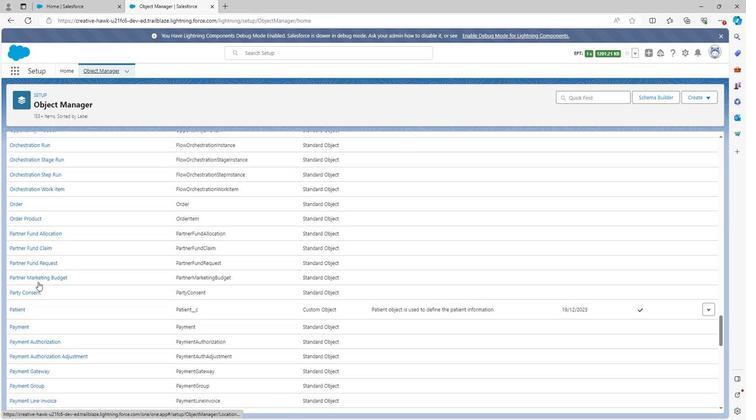 
Action: Mouse scrolled (36, 280) with delta (0, 0)
Screenshot: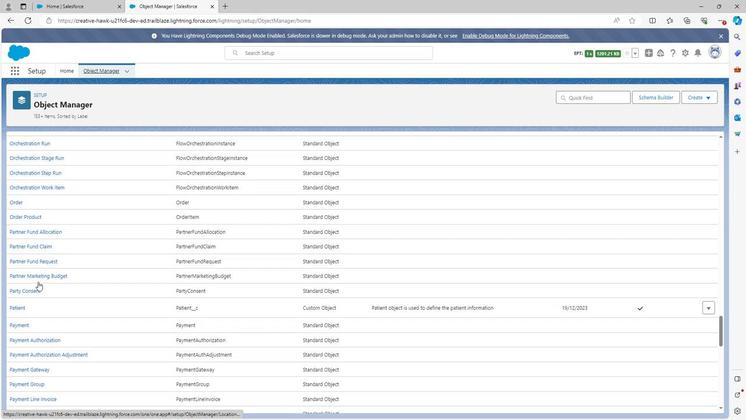 
Action: Mouse scrolled (36, 280) with delta (0, 0)
Screenshot: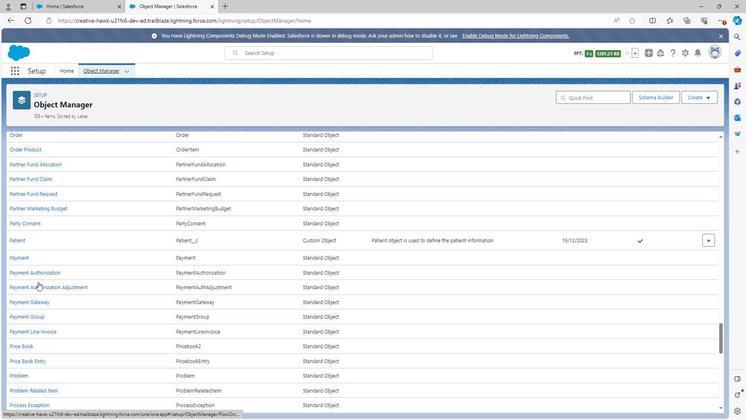 
Action: Mouse scrolled (36, 280) with delta (0, 0)
Screenshot: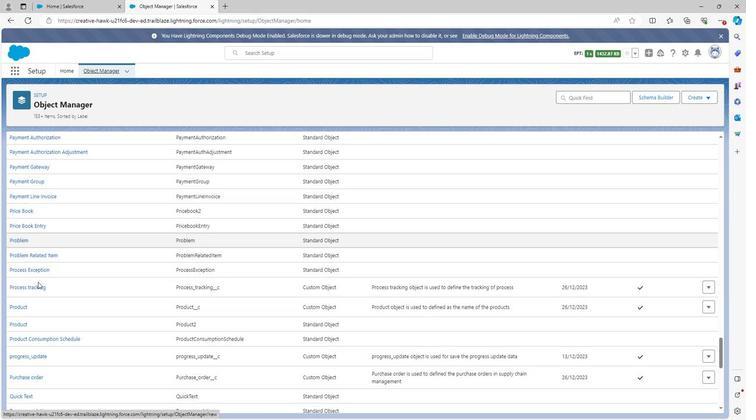 
Action: Mouse scrolled (36, 280) with delta (0, 0)
Screenshot: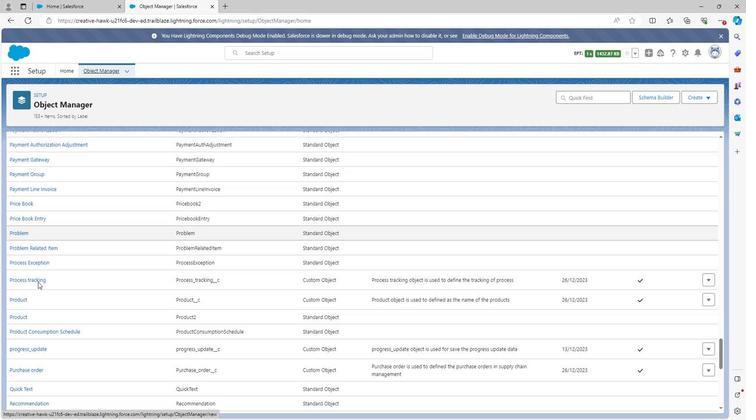 
Action: Mouse scrolled (36, 280) with delta (0, 0)
Screenshot: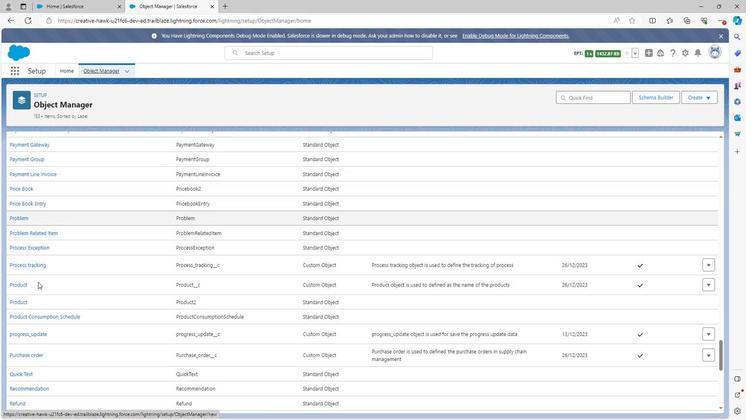 
Action: Mouse scrolled (36, 280) with delta (0, 0)
Screenshot: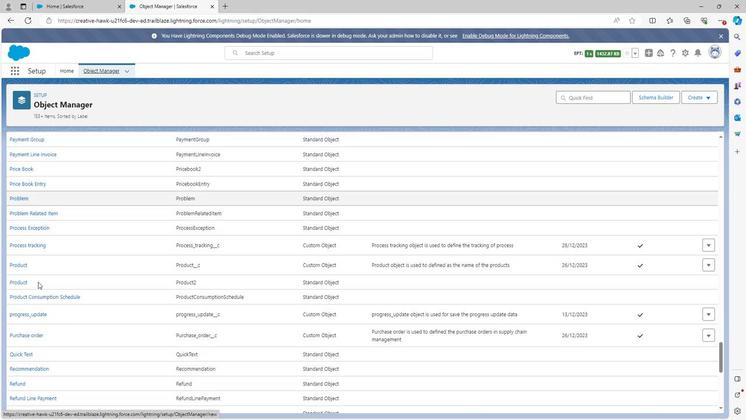 
Action: Mouse scrolled (36, 280) with delta (0, 0)
Screenshot: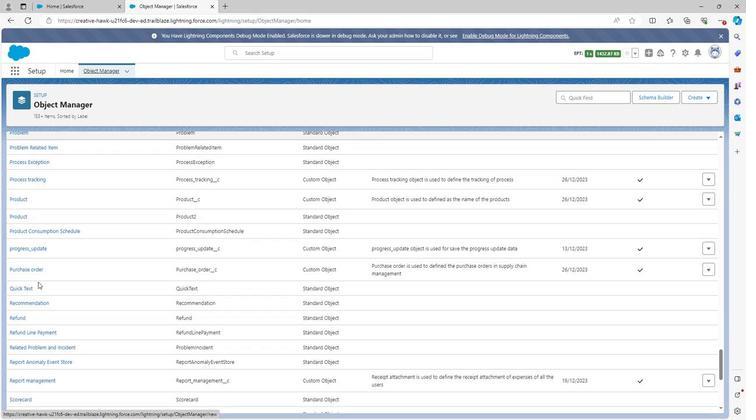 
Action: Mouse scrolled (36, 280) with delta (0, 0)
Screenshot: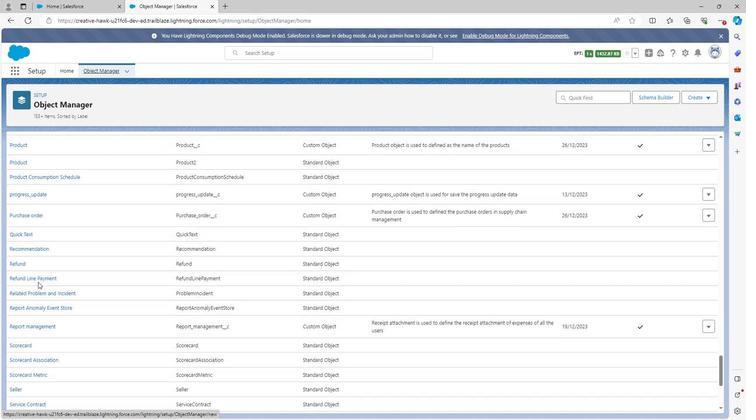 
Action: Mouse scrolled (36, 280) with delta (0, 0)
Screenshot: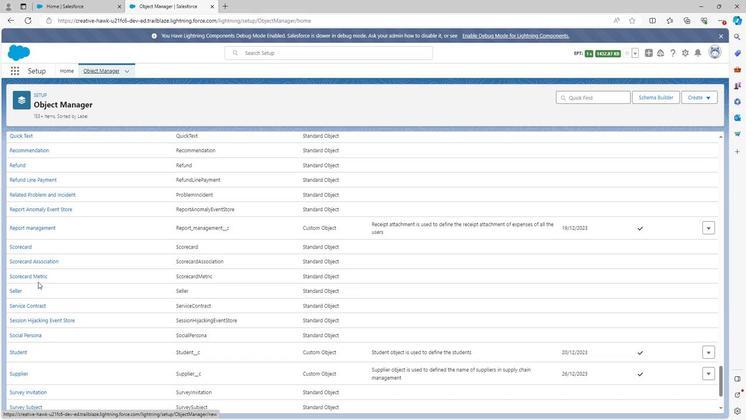 
Action: Mouse scrolled (36, 280) with delta (0, 0)
Screenshot: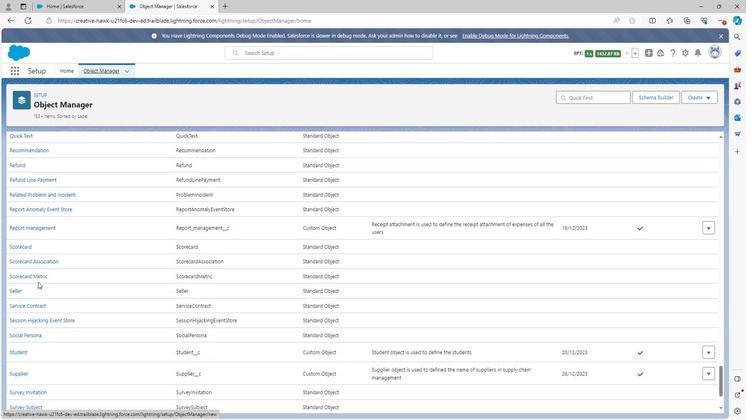 
Action: Mouse scrolled (36, 280) with delta (0, 0)
Screenshot: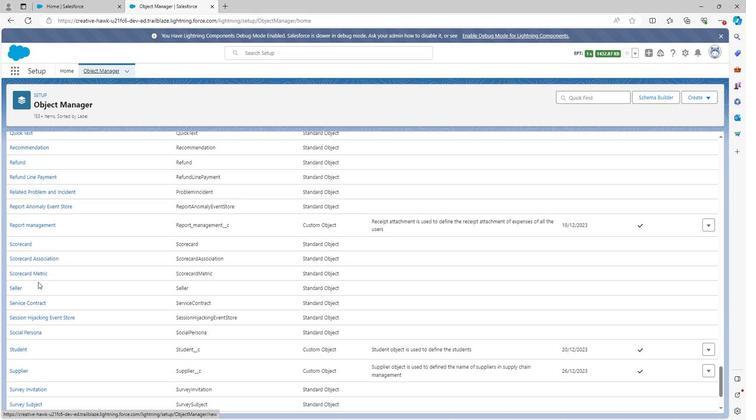 
Action: Mouse scrolled (36, 280) with delta (0, 0)
Screenshot: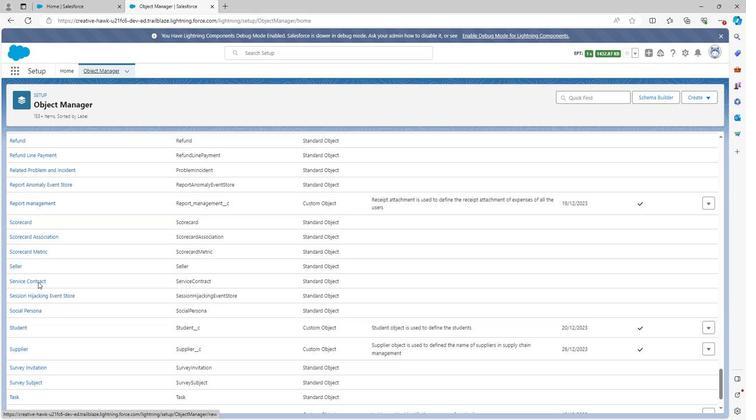 
Action: Mouse scrolled (36, 280) with delta (0, 0)
Screenshot: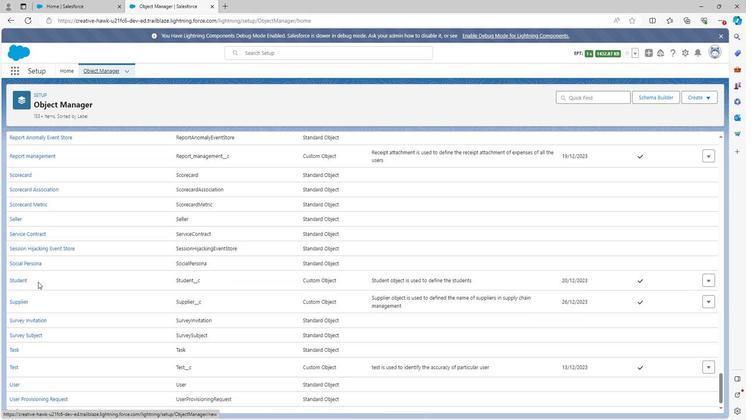 
Action: Mouse scrolled (36, 280) with delta (0, 0)
Screenshot: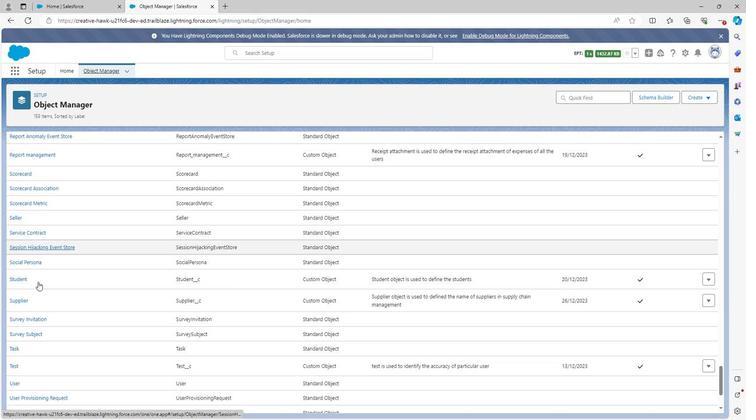 
Action: Mouse scrolled (36, 280) with delta (0, 0)
Screenshot: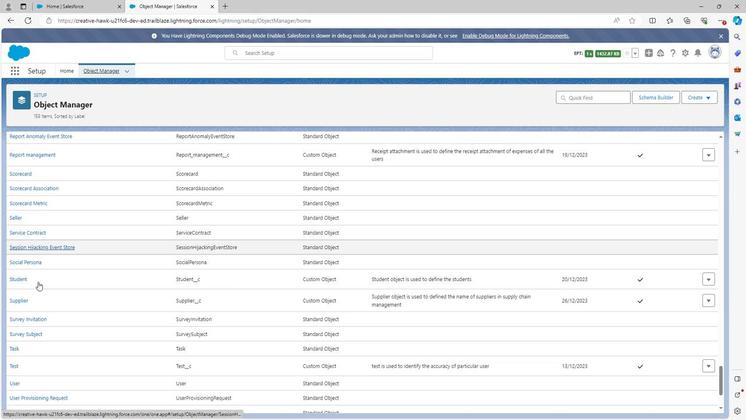 
Action: Mouse scrolled (36, 280) with delta (0, 0)
Screenshot: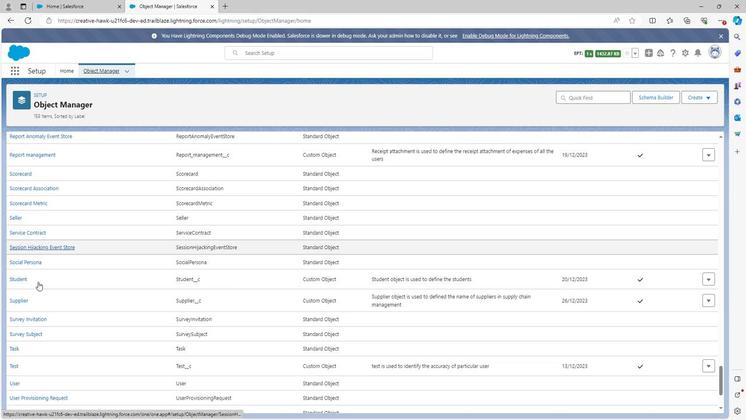 
Action: Mouse scrolled (36, 280) with delta (0, 0)
Screenshot: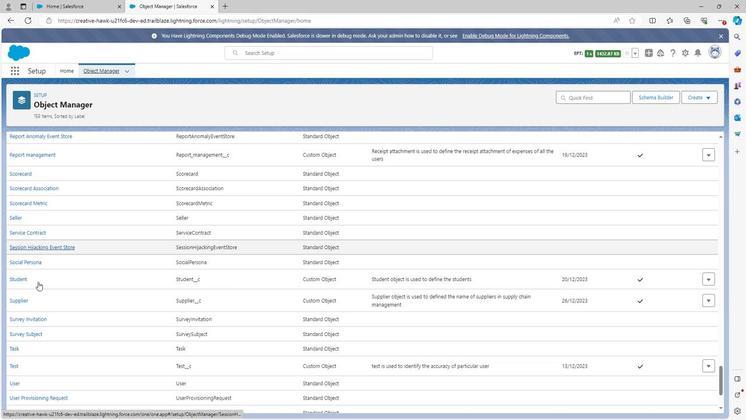 
Action: Mouse scrolled (36, 280) with delta (0, 0)
Screenshot: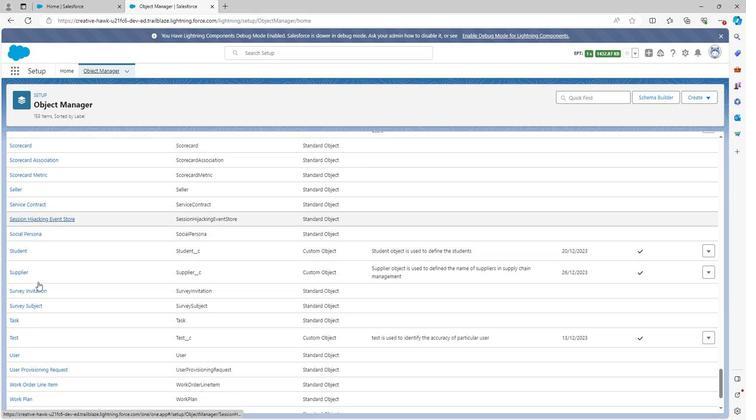 
Action: Mouse scrolled (36, 280) with delta (0, 0)
Screenshot: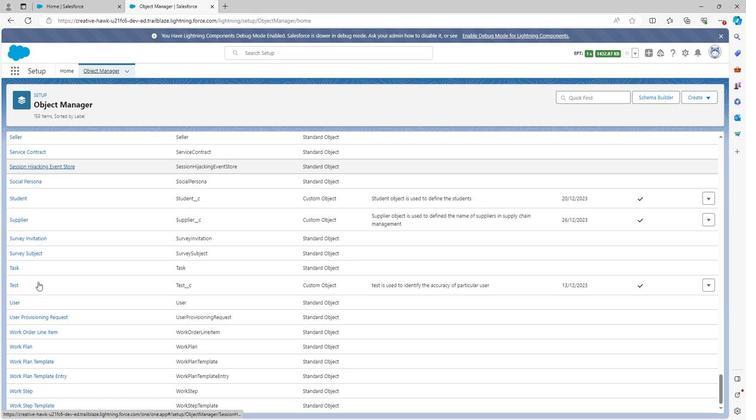 
Action: Mouse moved to (27, 298)
Screenshot: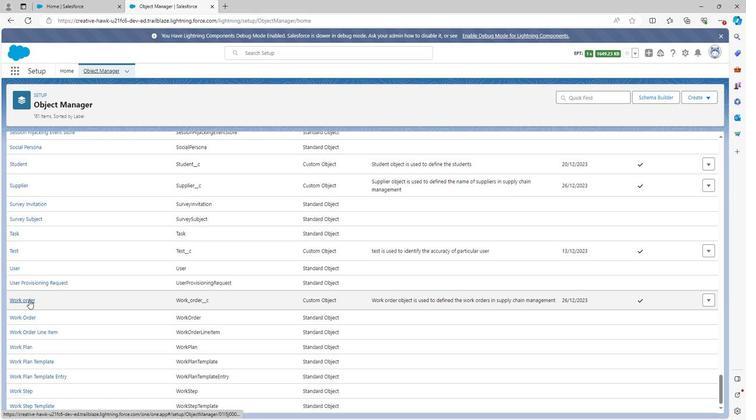 
Action: Mouse pressed left at (27, 298)
Screenshot: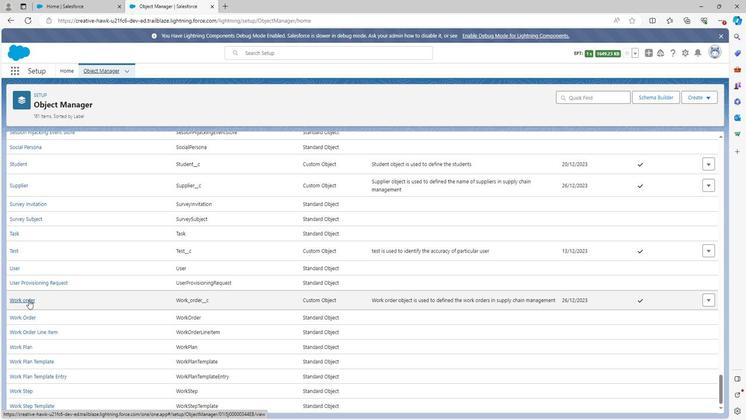 
Action: Mouse moved to (226, 245)
Screenshot: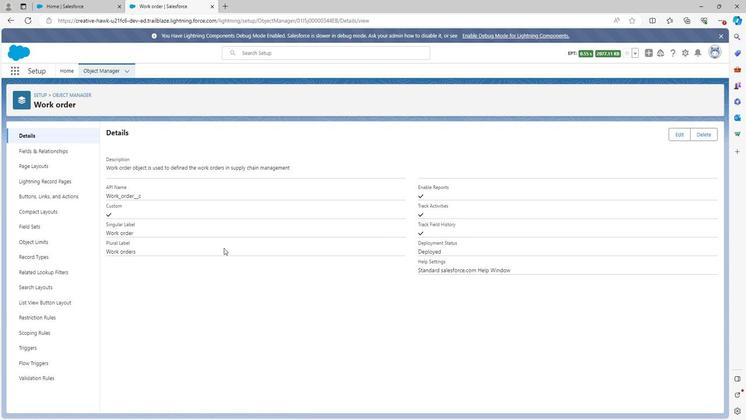 
